 Task: Search one way flight ticket for 2 adults, 2 infants in seat and 1 infant on lap in first from Orange County: John Wayne Airport (was Orange County Airport) to Rock Springs: Southwest Wyoming Regional Airport (rock Springs Sweetwater County Airport) on 8-5-2023. Choice of flights is Westjet. Number of bags: 1 checked bag. Price is upto 85000. Outbound departure time preference is 14:30.
Action: Mouse moved to (367, 144)
Screenshot: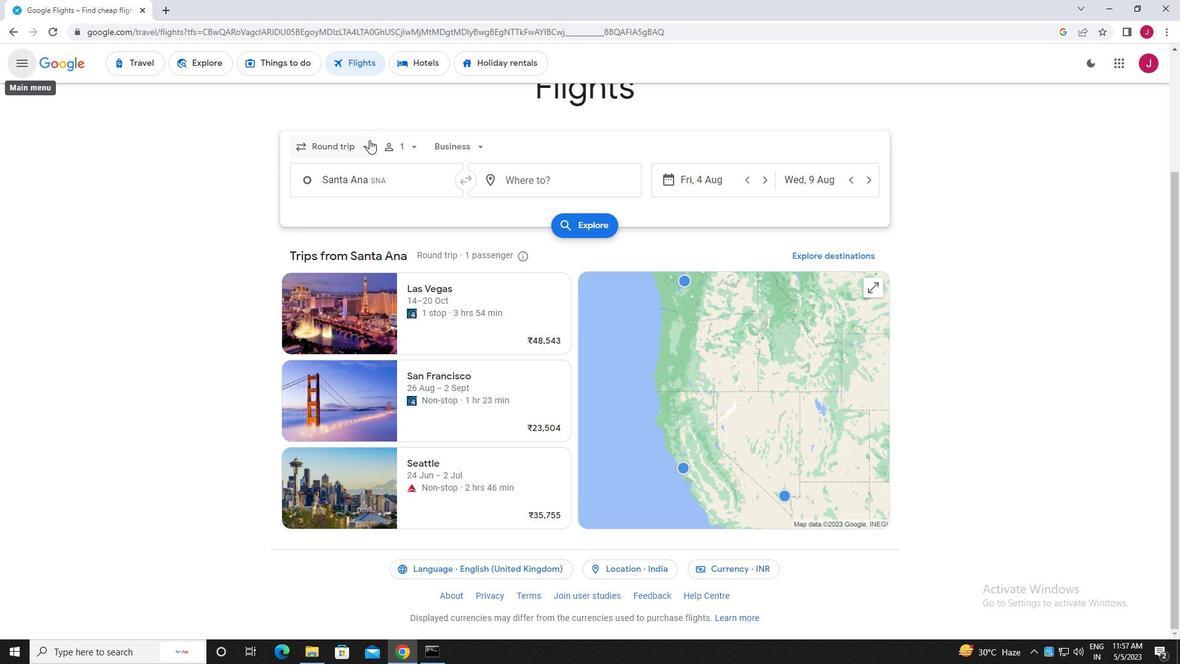 
Action: Mouse pressed left at (367, 144)
Screenshot: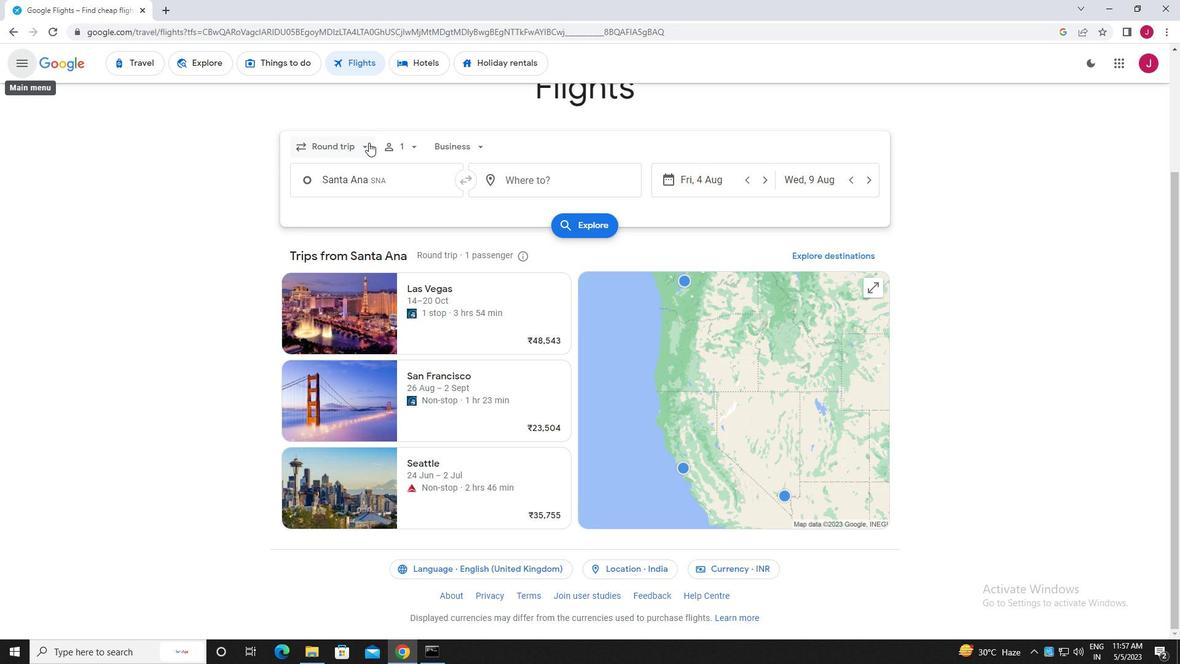 
Action: Mouse moved to (354, 204)
Screenshot: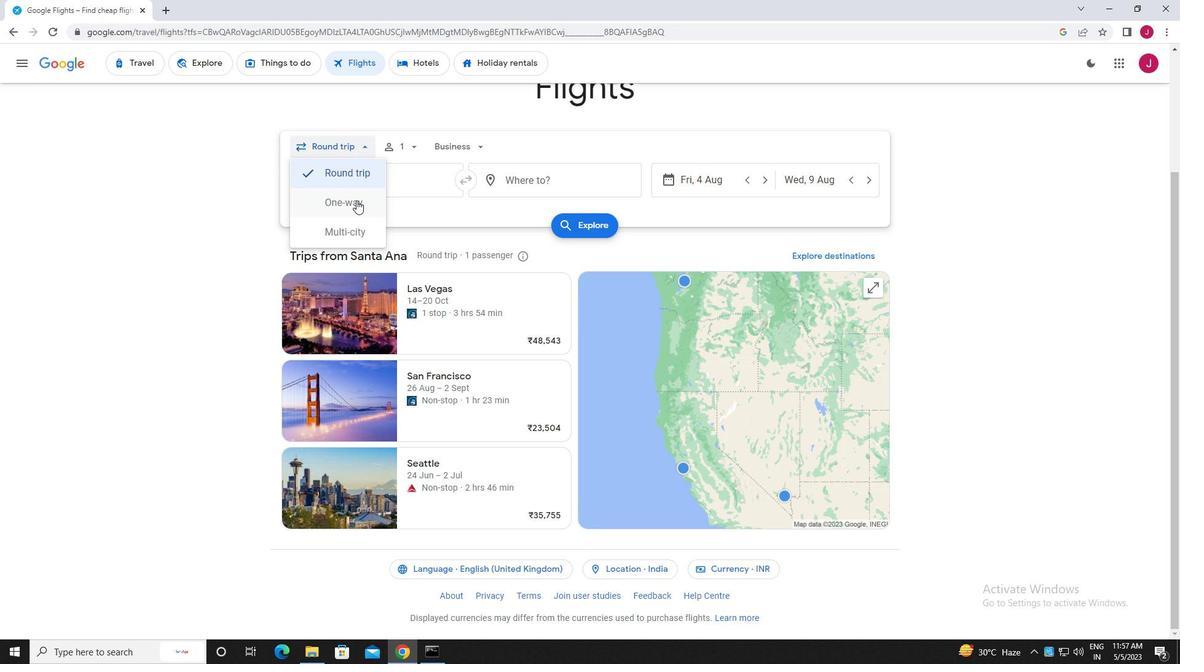 
Action: Mouse pressed left at (354, 204)
Screenshot: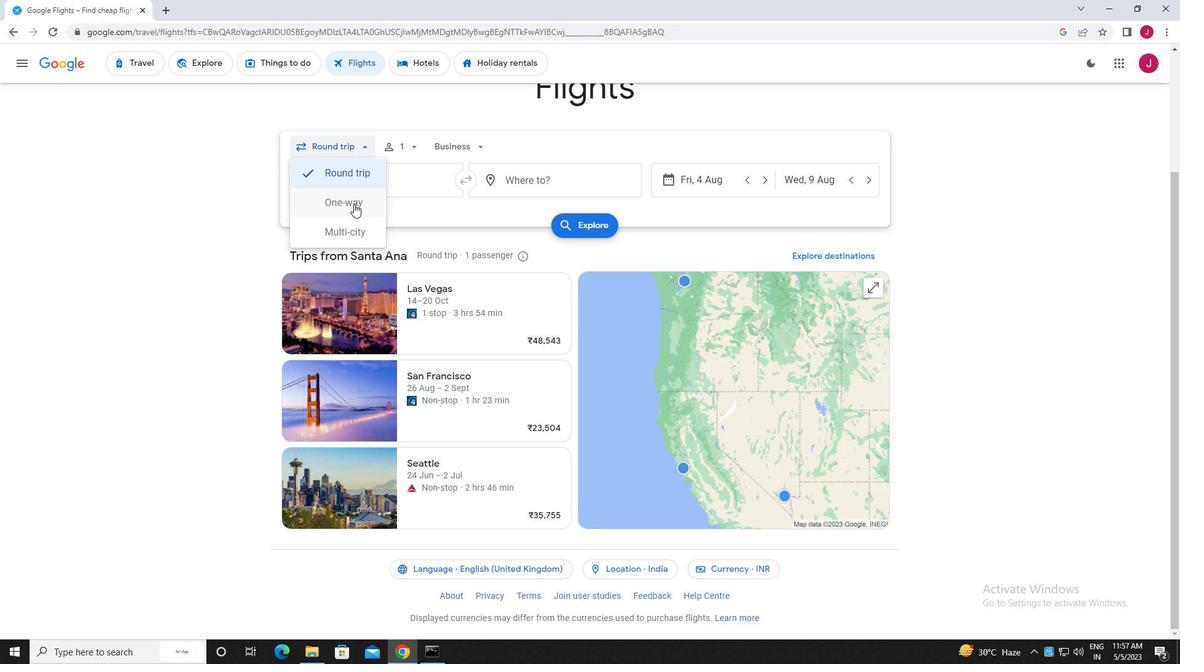 
Action: Mouse moved to (414, 150)
Screenshot: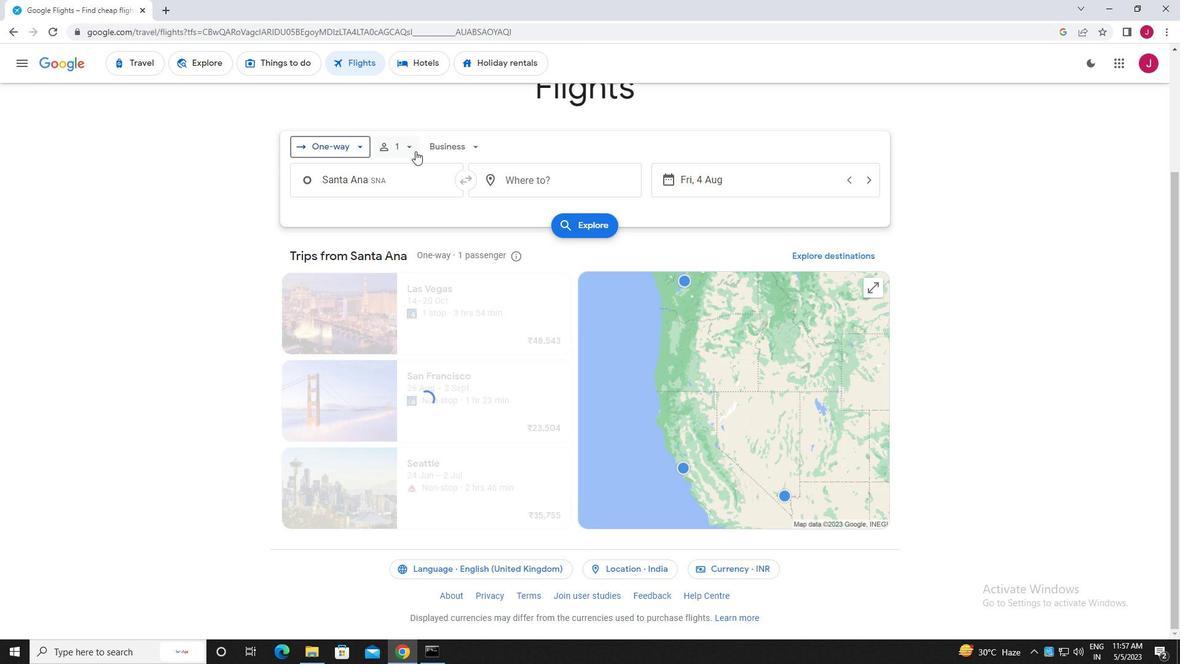 
Action: Mouse pressed left at (414, 150)
Screenshot: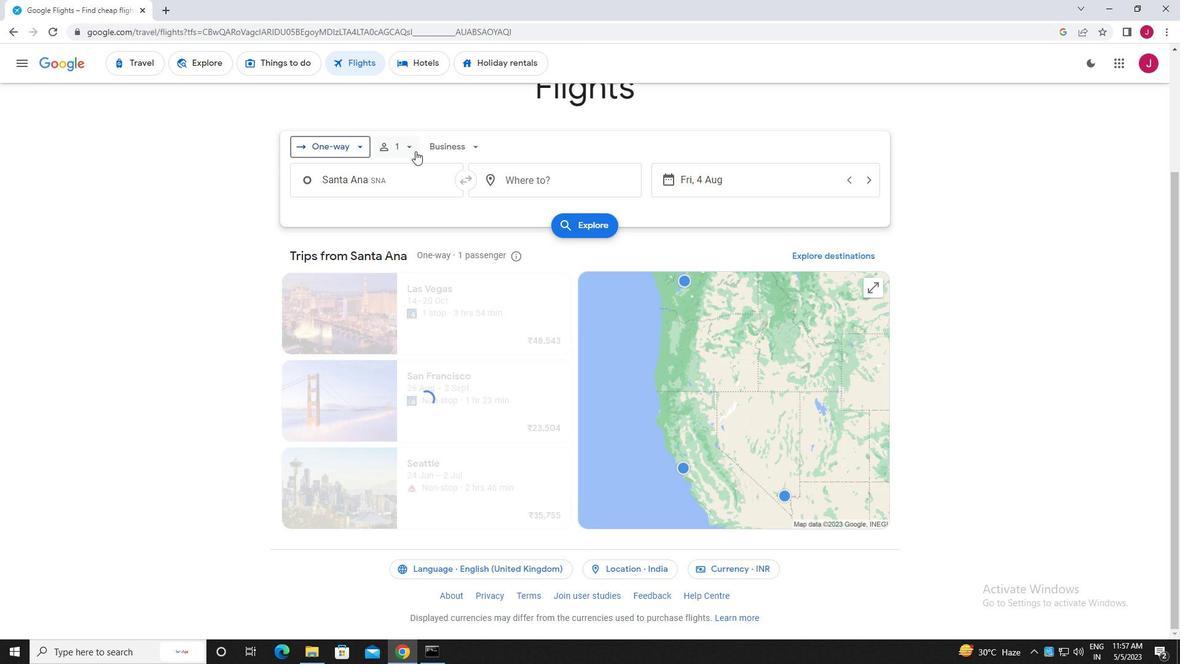 
Action: Mouse moved to (500, 181)
Screenshot: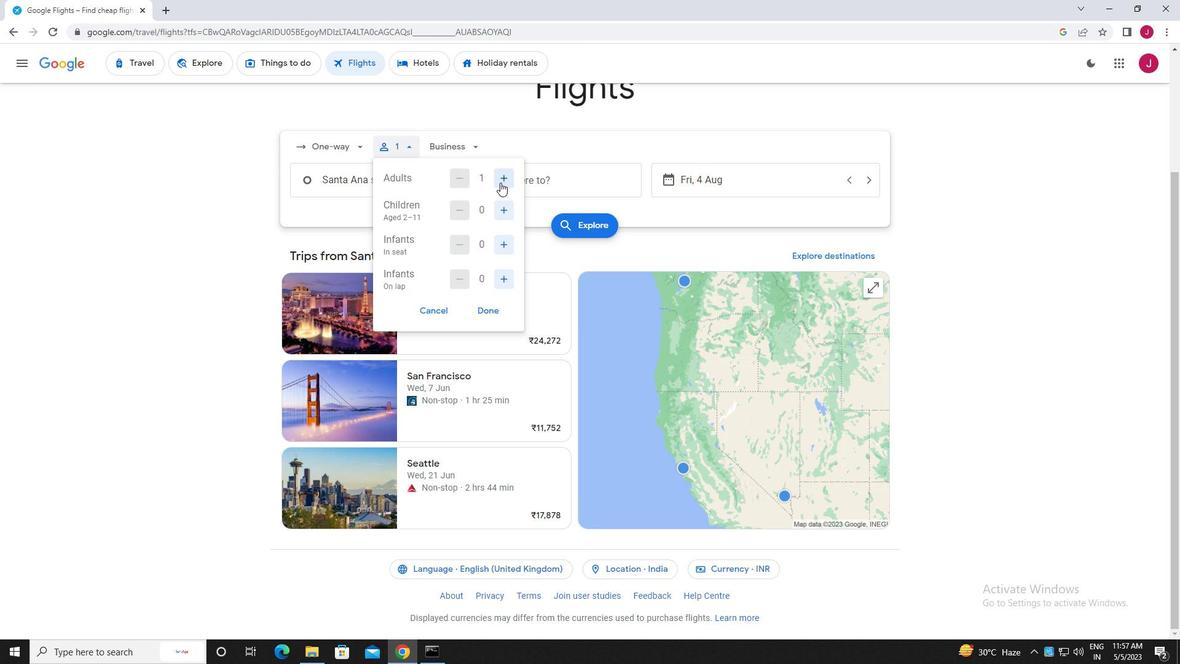 
Action: Mouse pressed left at (500, 181)
Screenshot: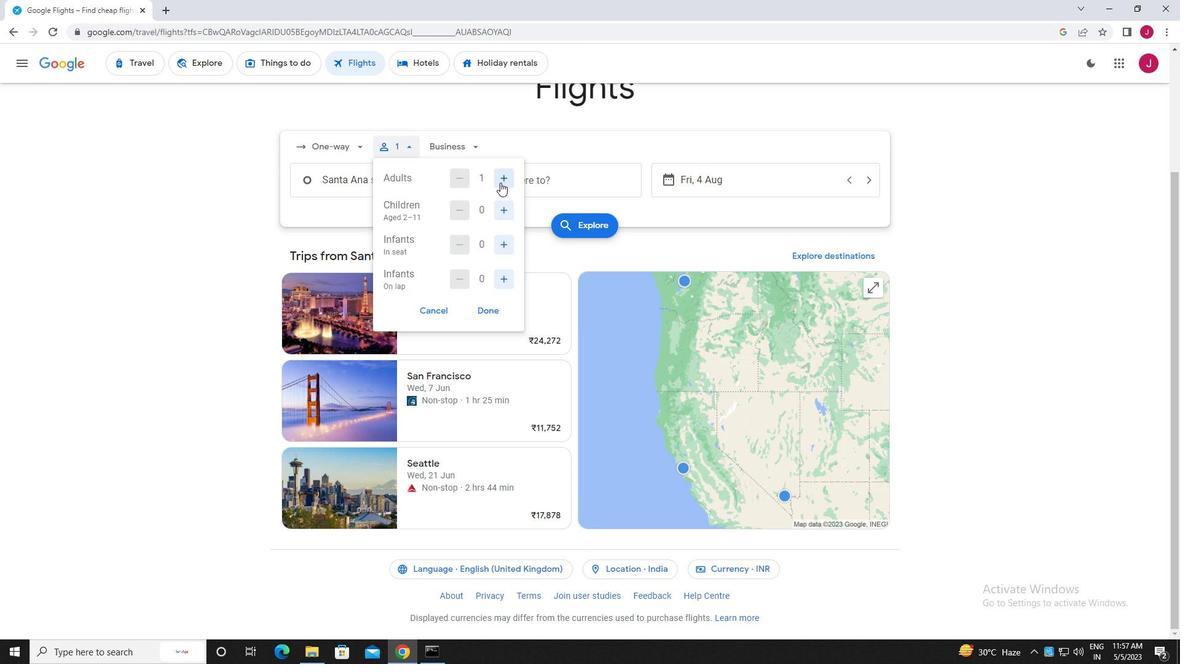 
Action: Mouse moved to (504, 242)
Screenshot: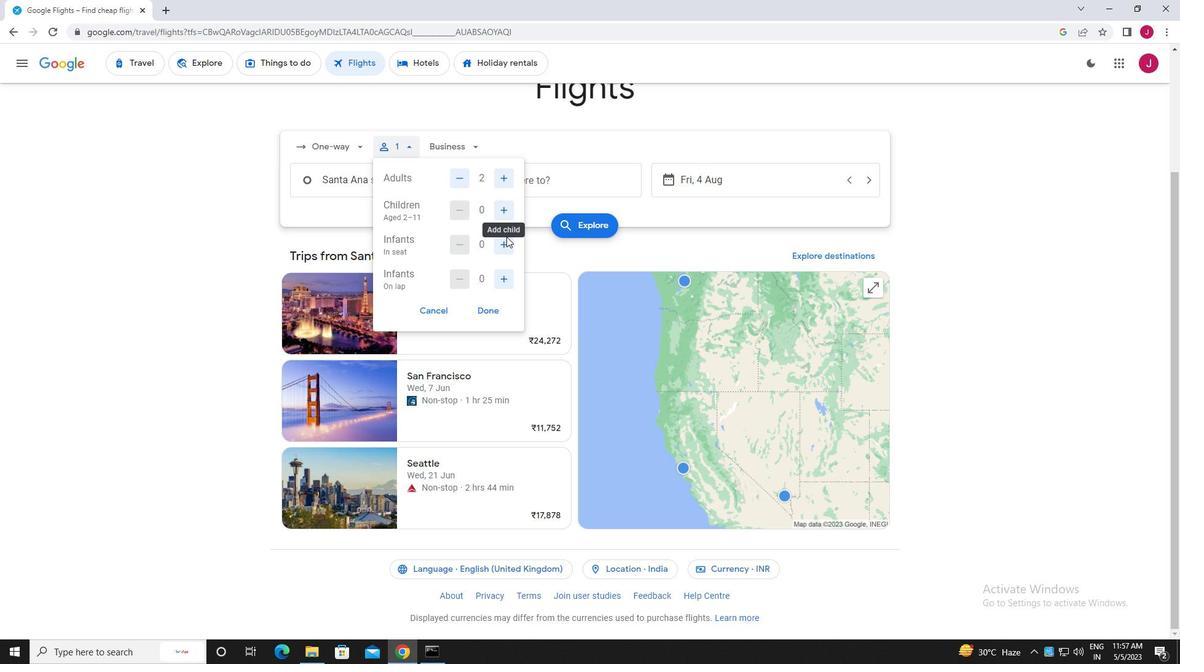 
Action: Mouse pressed left at (504, 242)
Screenshot: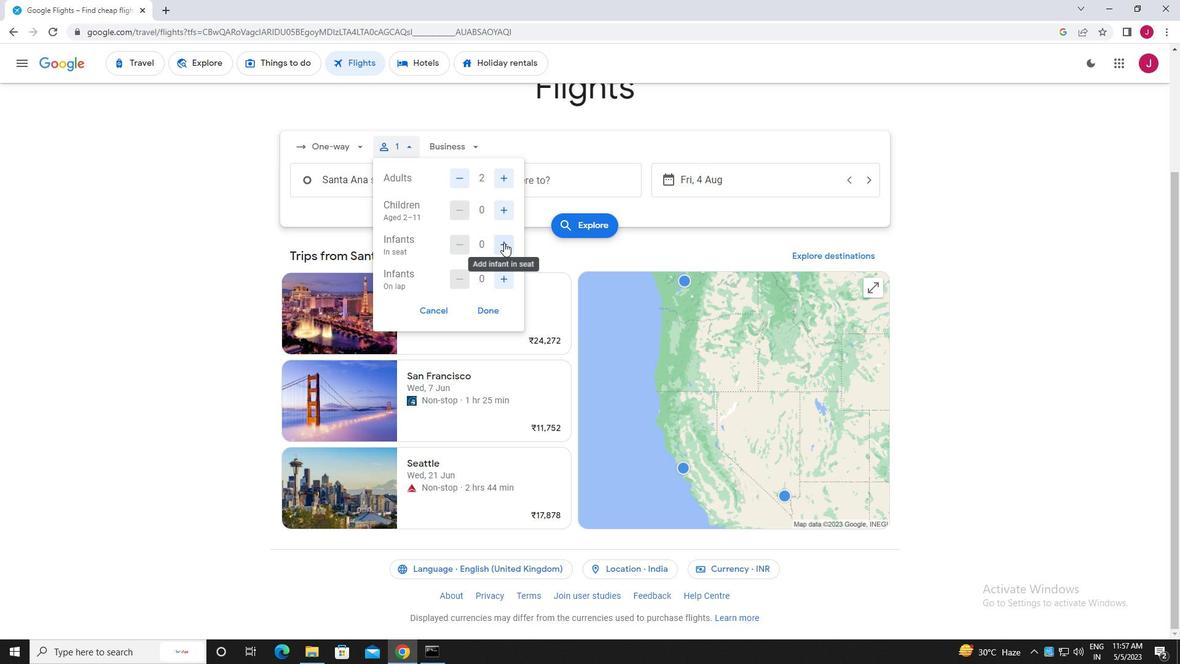 
Action: Mouse pressed left at (504, 242)
Screenshot: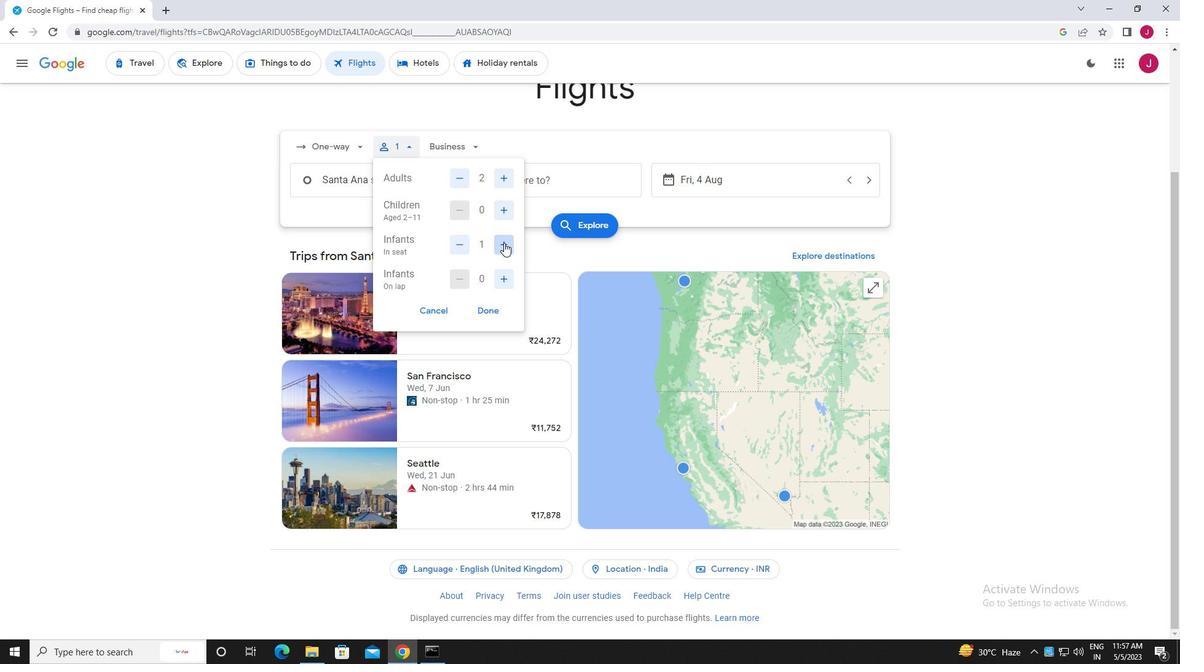
Action: Mouse moved to (500, 278)
Screenshot: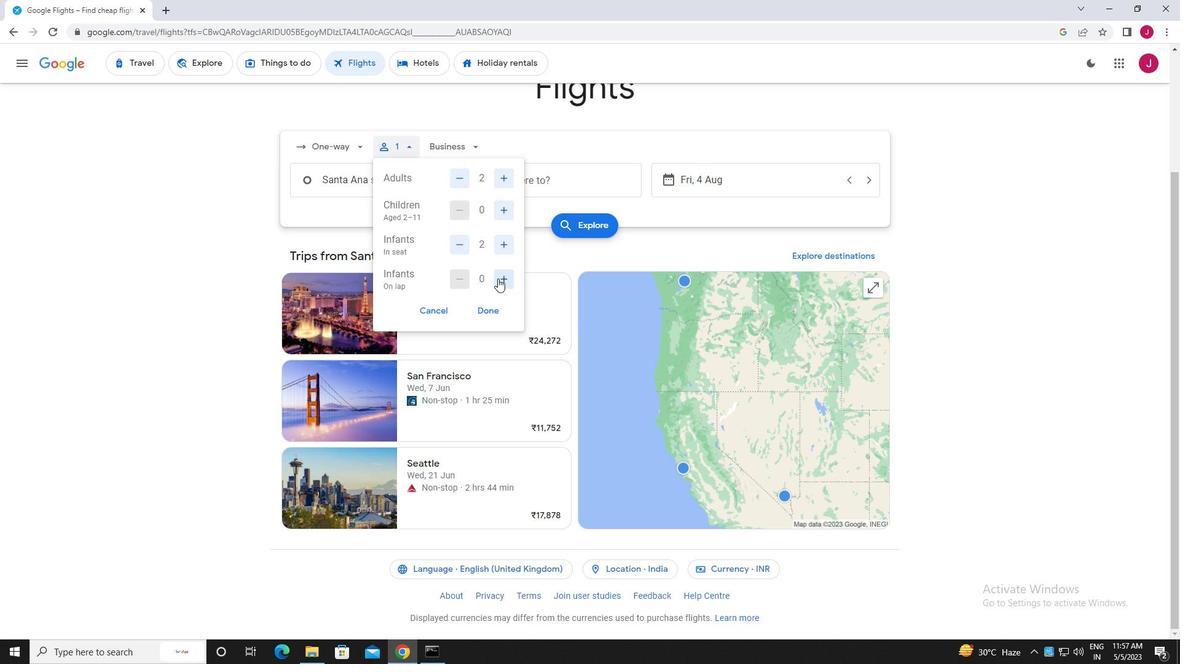 
Action: Mouse pressed left at (500, 278)
Screenshot: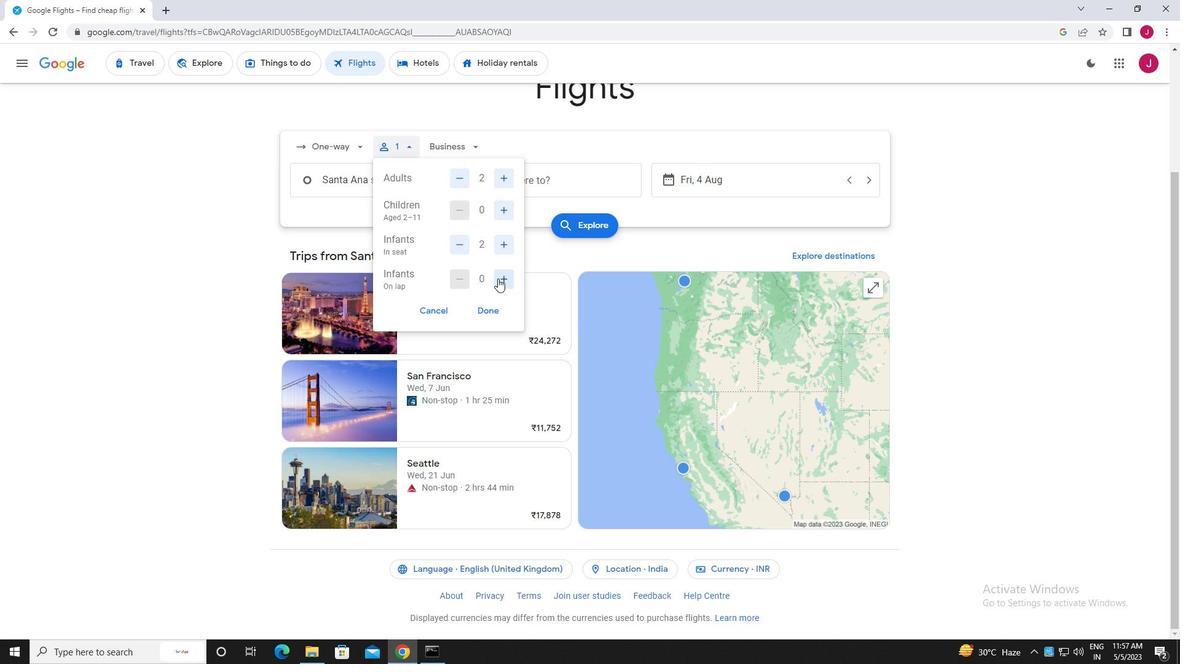 
Action: Mouse moved to (487, 309)
Screenshot: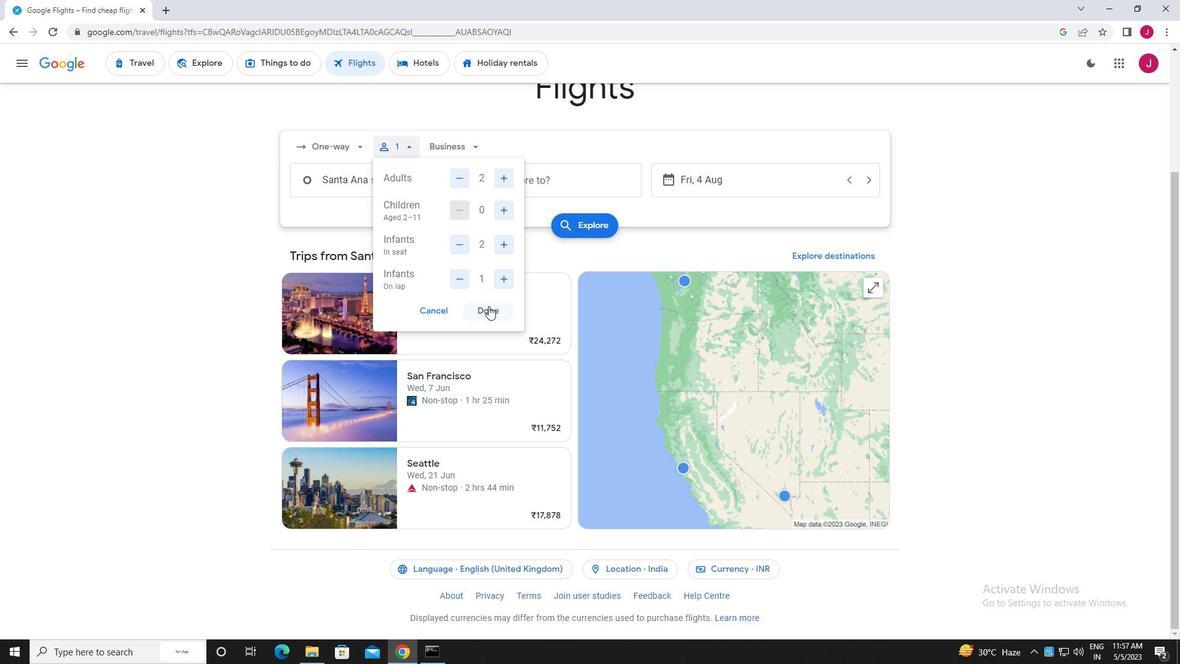 
Action: Mouse pressed left at (487, 309)
Screenshot: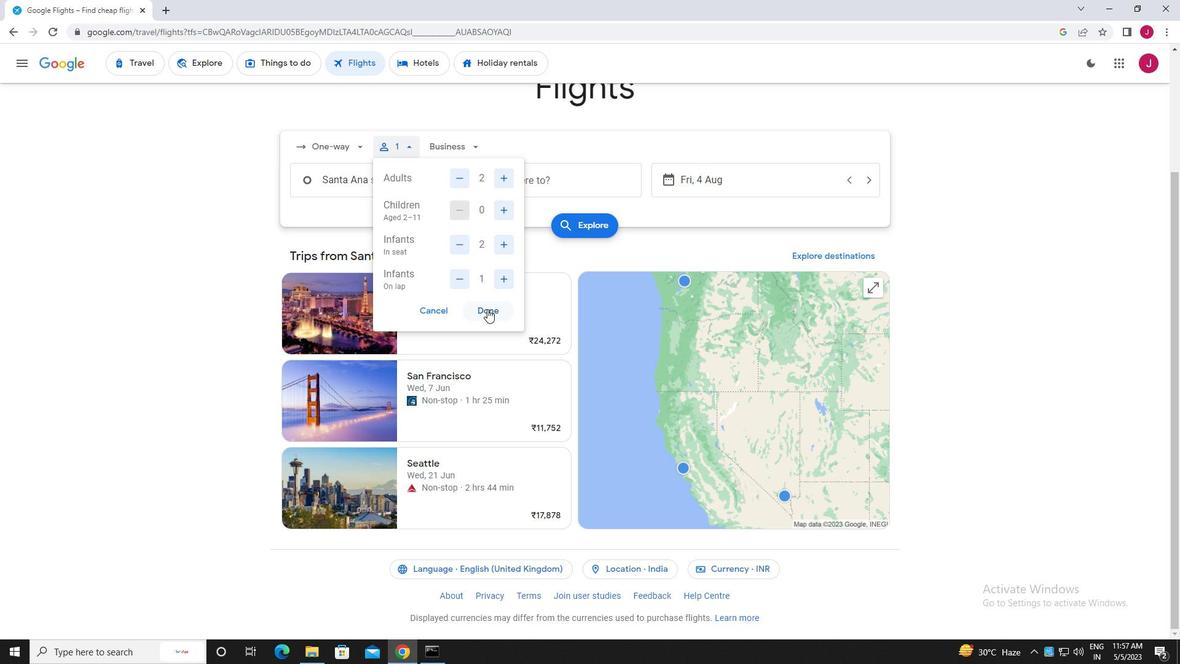 
Action: Mouse moved to (459, 150)
Screenshot: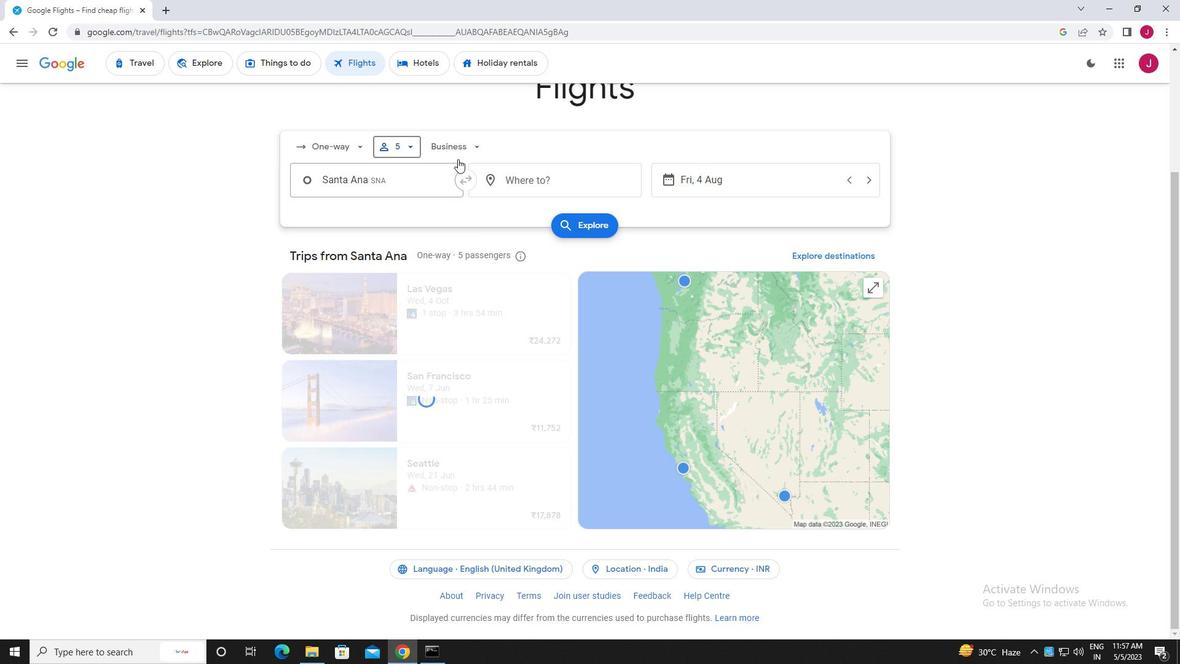 
Action: Mouse pressed left at (459, 150)
Screenshot: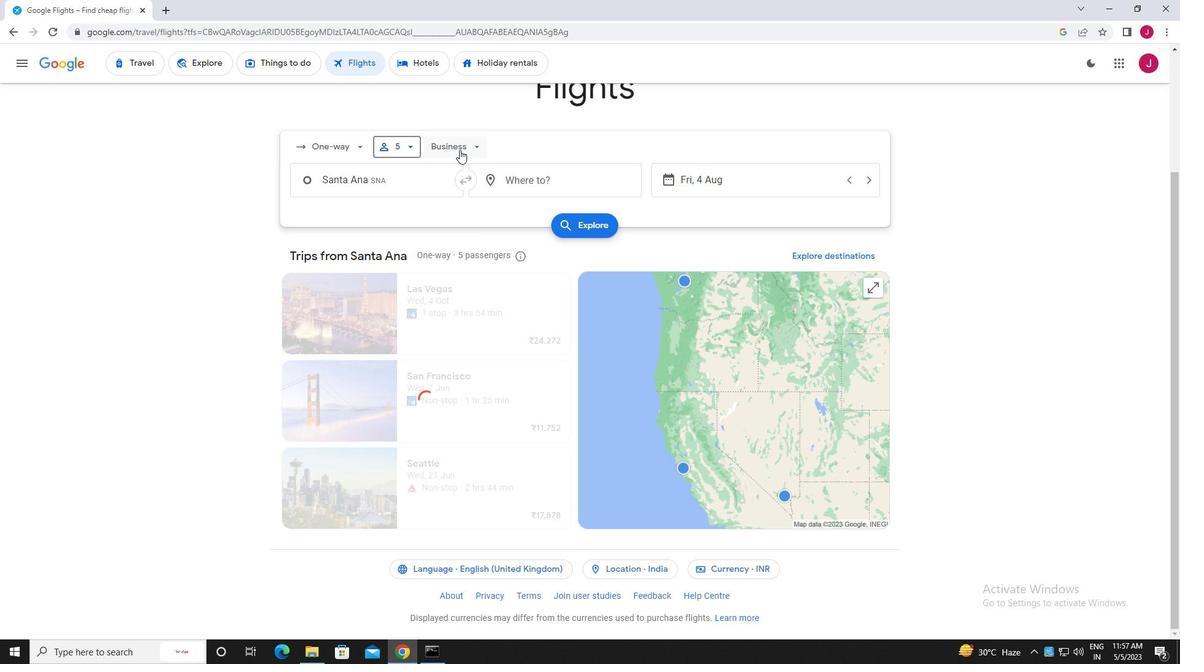 
Action: Mouse moved to (475, 263)
Screenshot: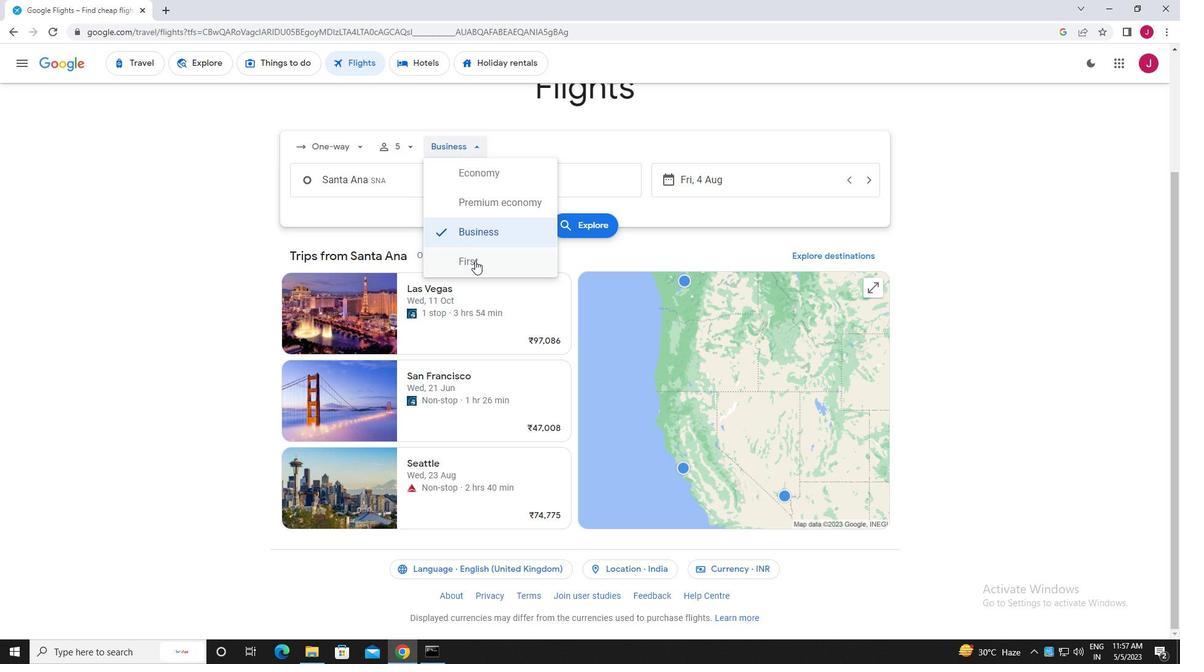 
Action: Mouse pressed left at (475, 263)
Screenshot: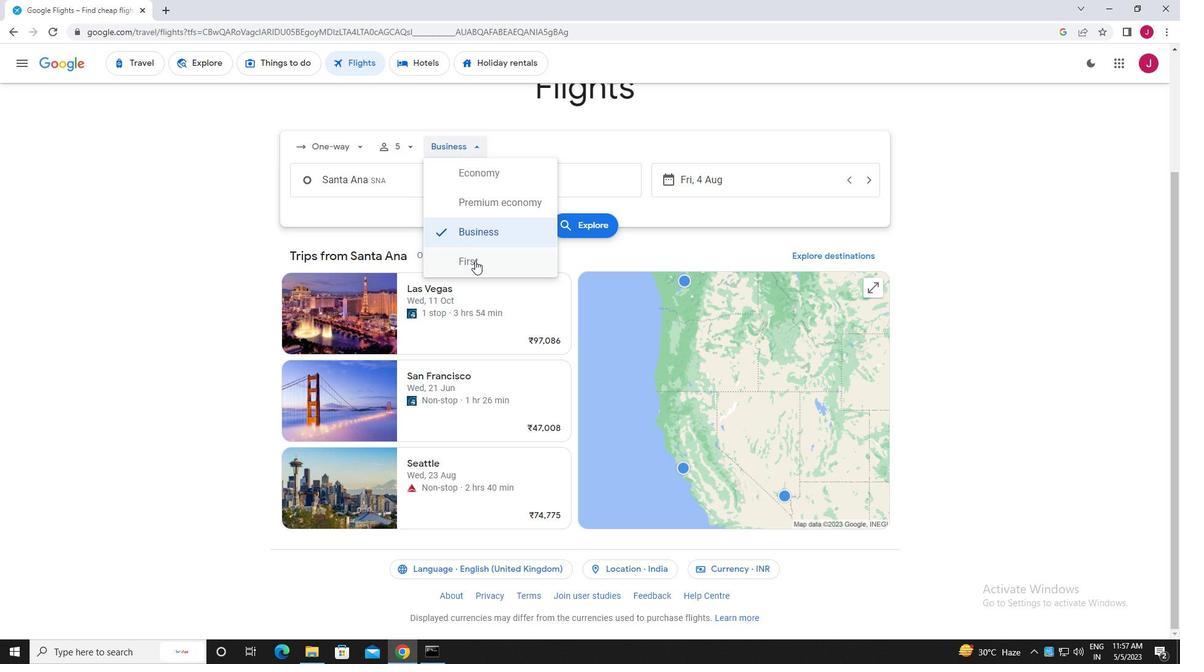 
Action: Mouse moved to (413, 182)
Screenshot: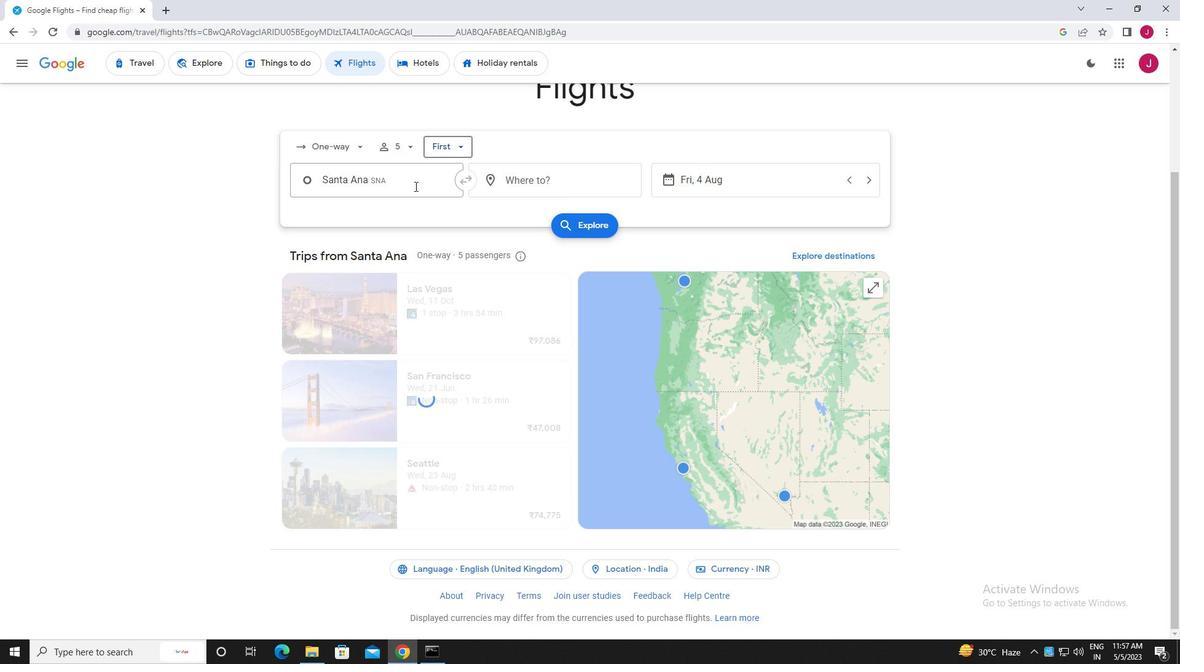 
Action: Mouse pressed left at (413, 182)
Screenshot: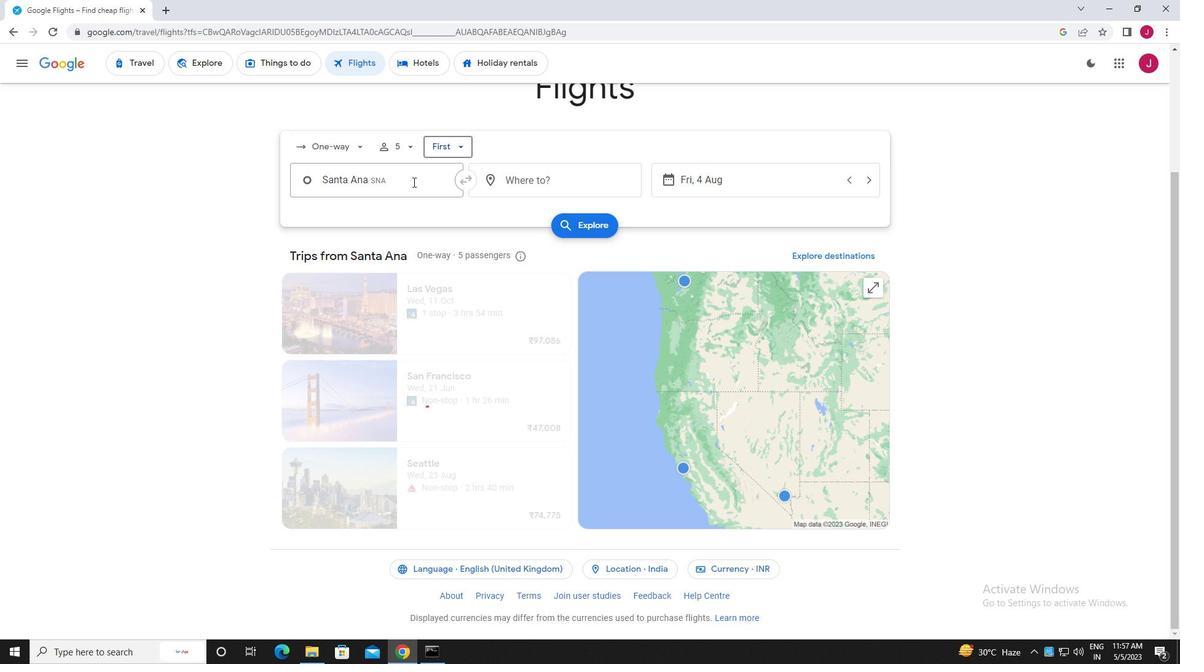 
Action: Key pressed john<Key.space>wayne
Screenshot: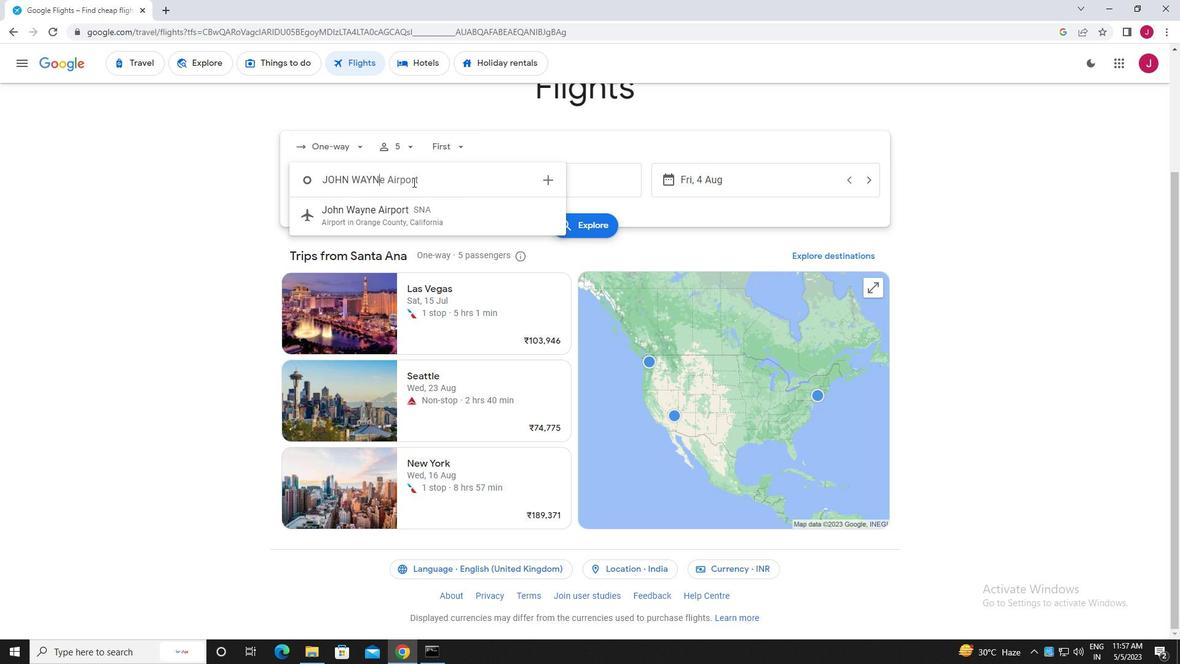
Action: Mouse moved to (439, 223)
Screenshot: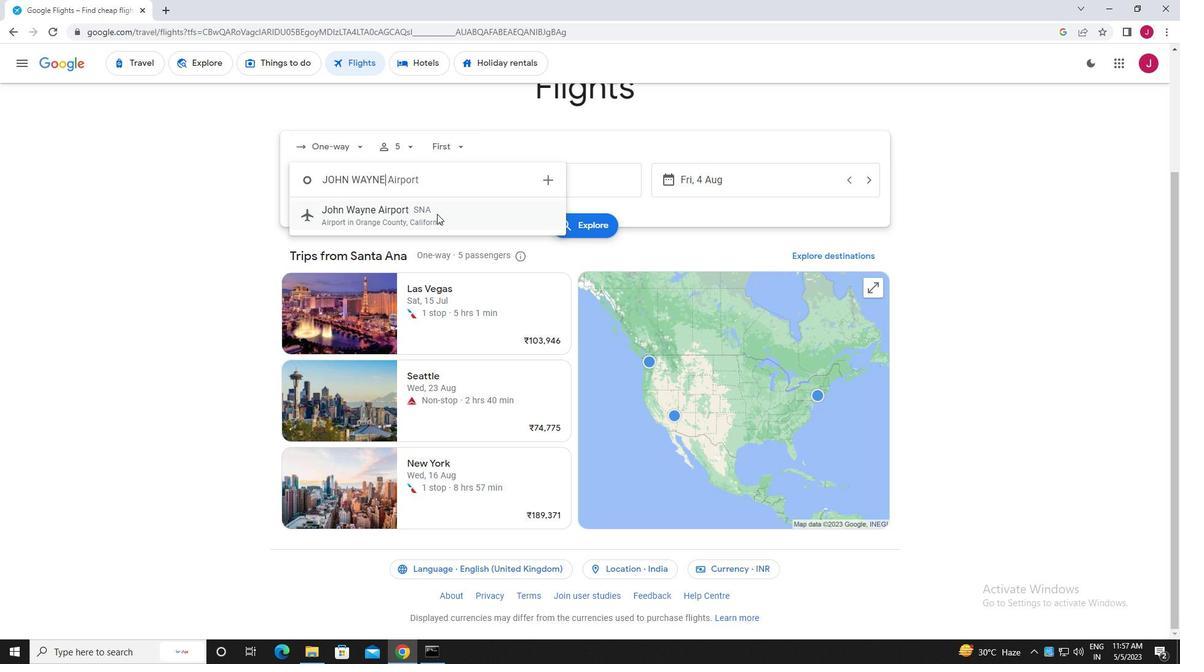 
Action: Mouse pressed left at (439, 223)
Screenshot: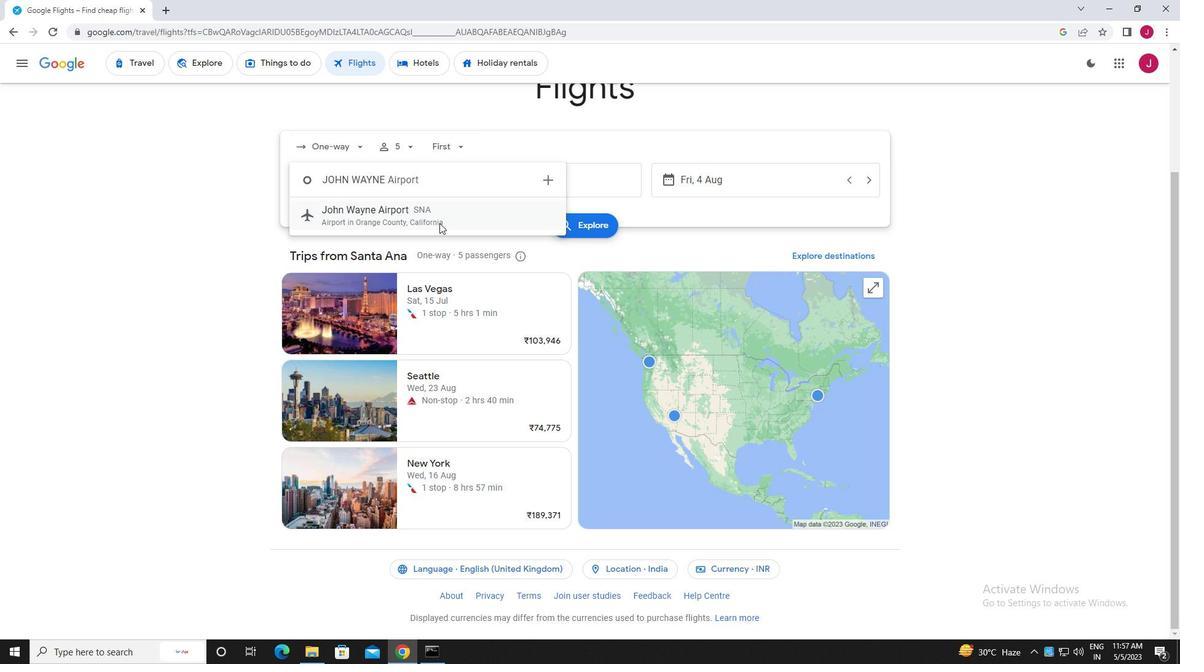 
Action: Mouse moved to (530, 182)
Screenshot: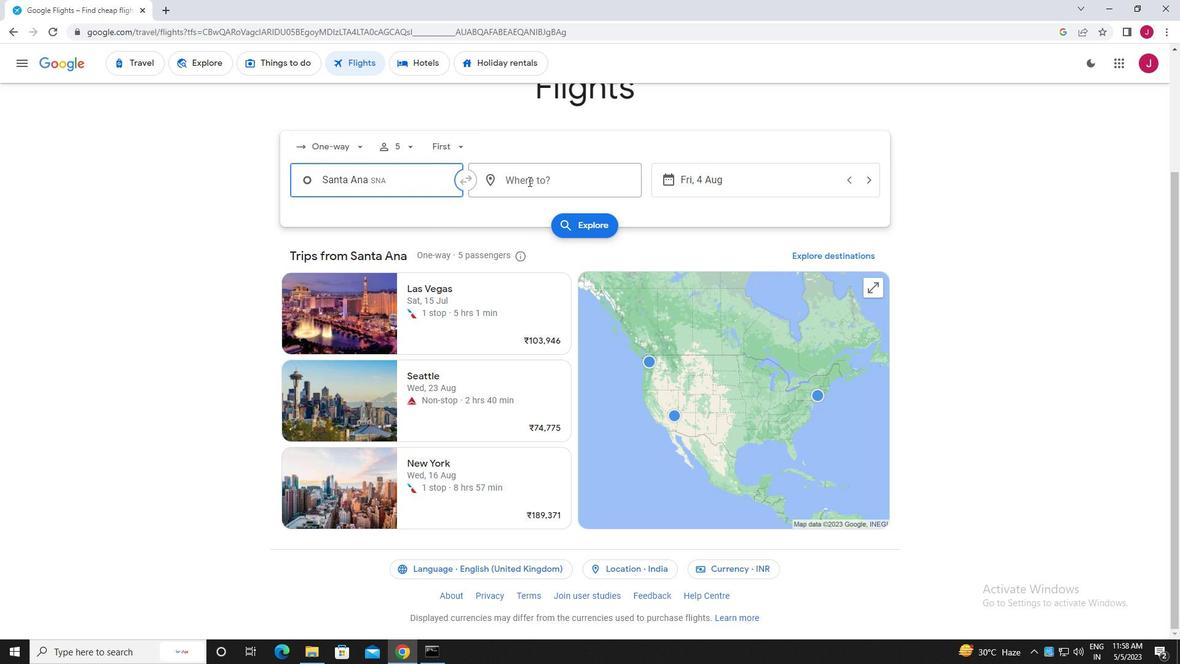 
Action: Mouse pressed left at (530, 182)
Screenshot: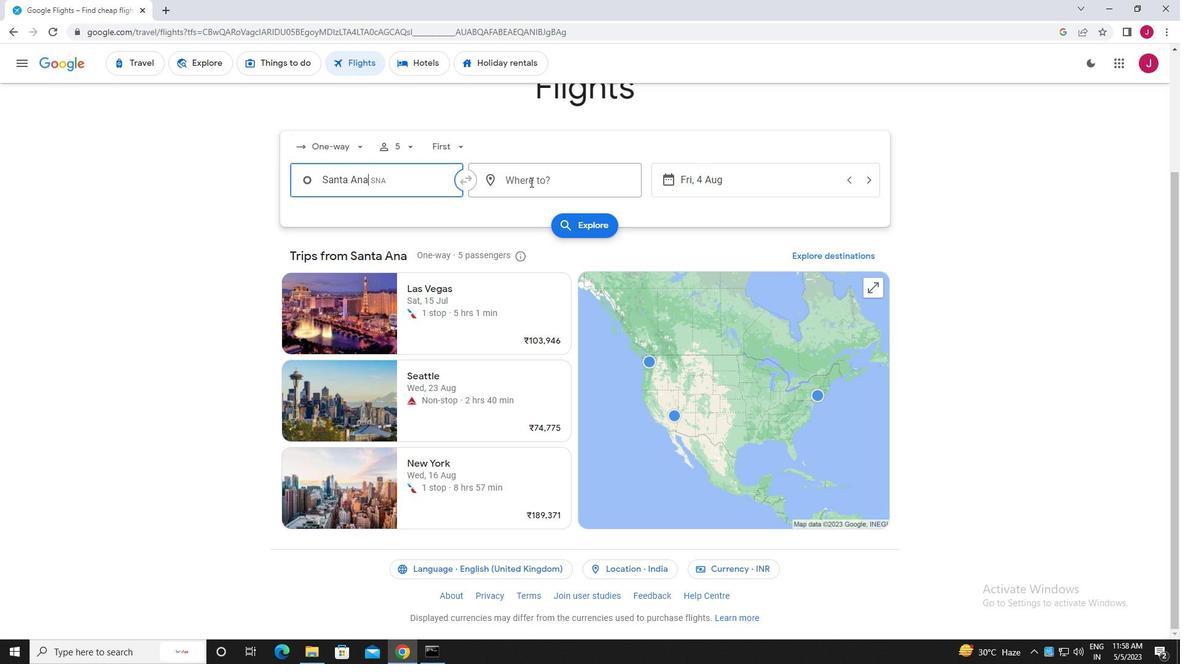 
Action: Key pressed rock<Key.space>spring
Screenshot: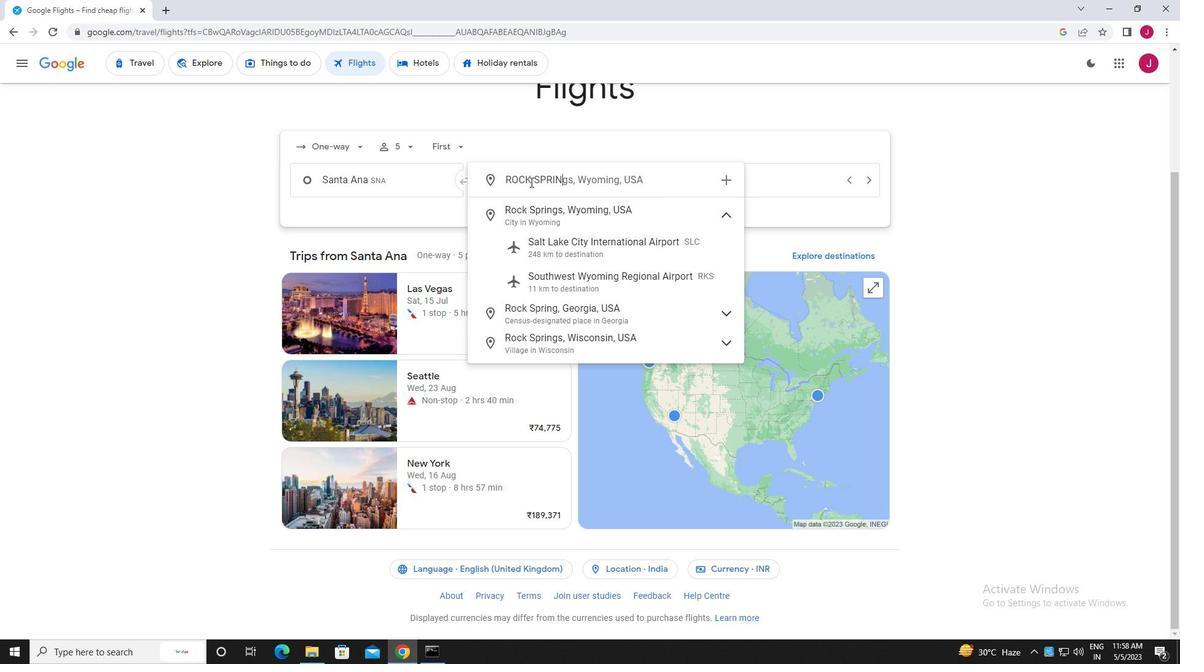 
Action: Mouse moved to (573, 273)
Screenshot: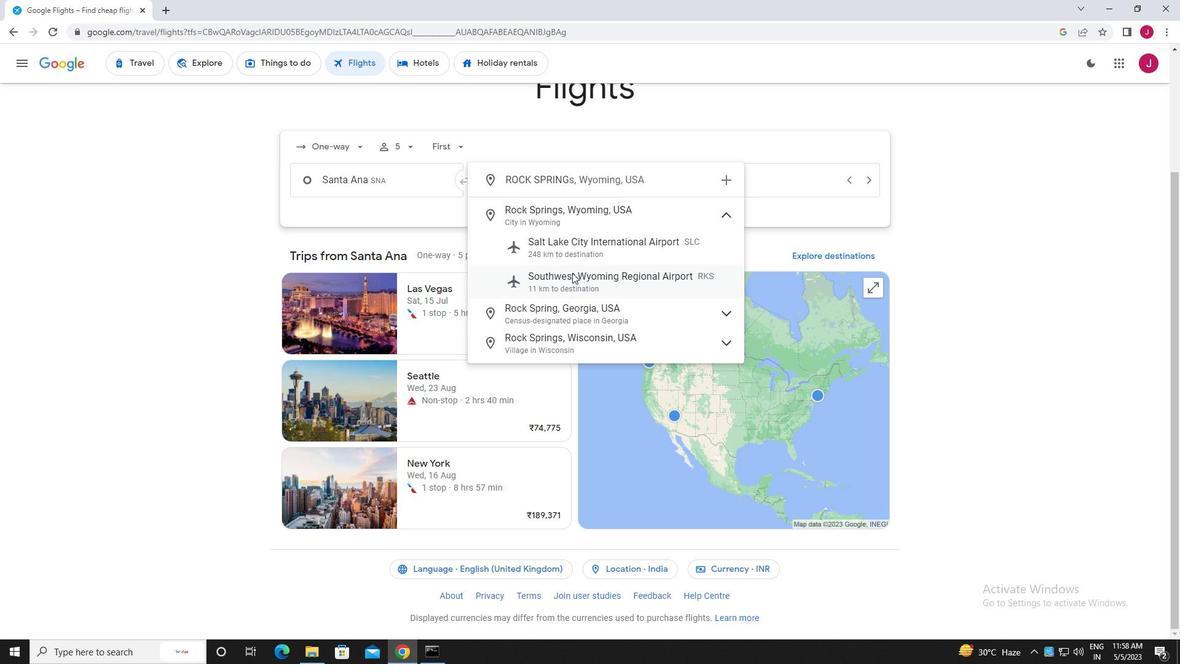 
Action: Mouse pressed left at (573, 273)
Screenshot: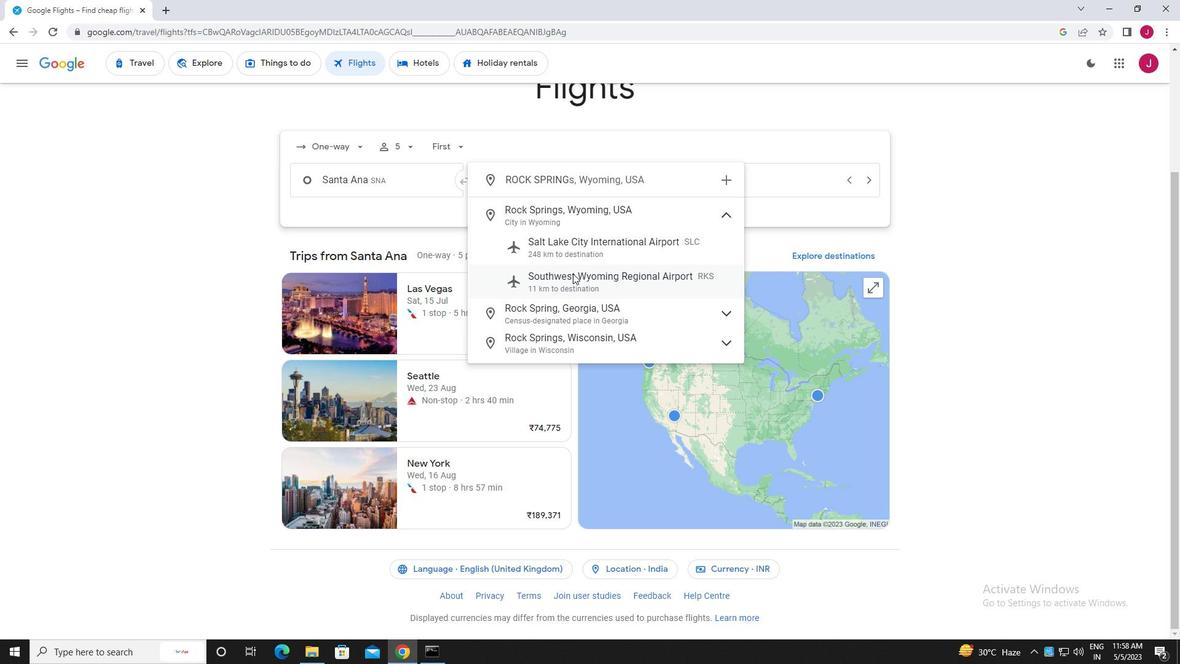 
Action: Mouse moved to (715, 185)
Screenshot: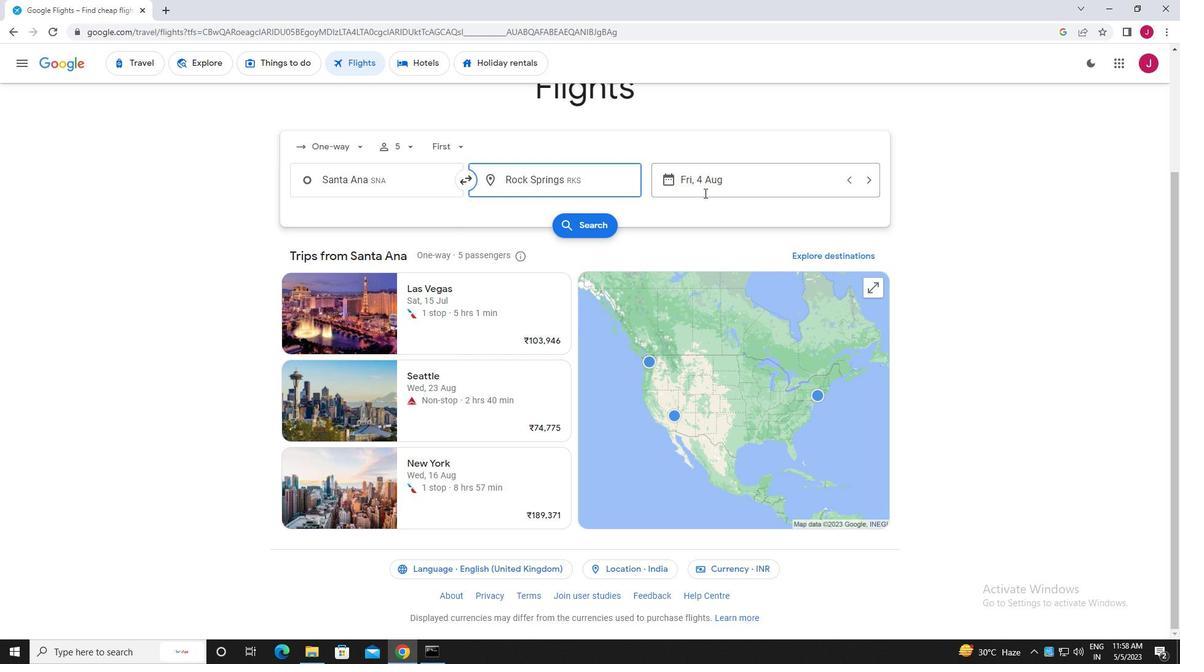 
Action: Mouse pressed left at (715, 185)
Screenshot: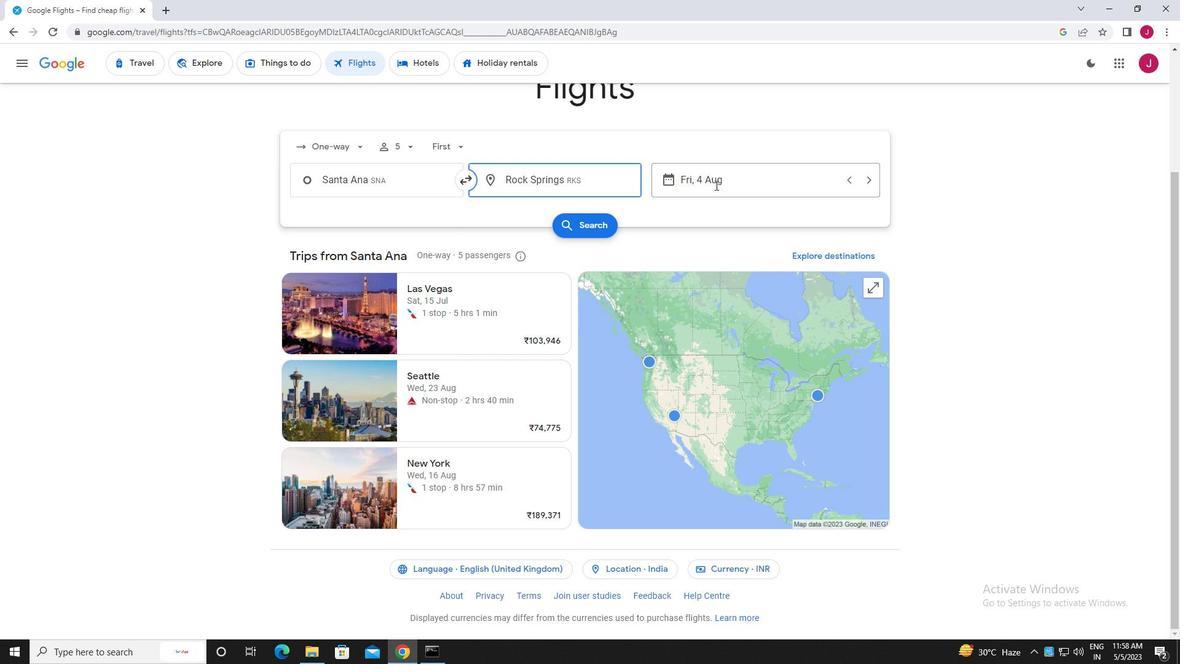 
Action: Mouse moved to (622, 279)
Screenshot: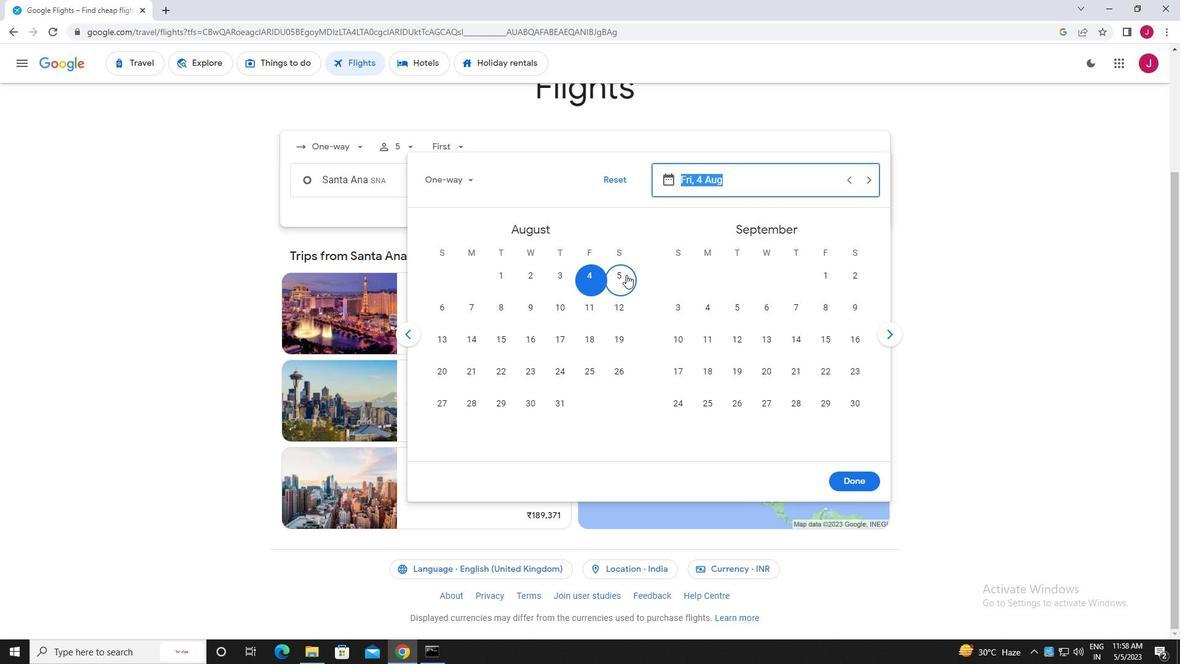 
Action: Mouse pressed left at (622, 279)
Screenshot: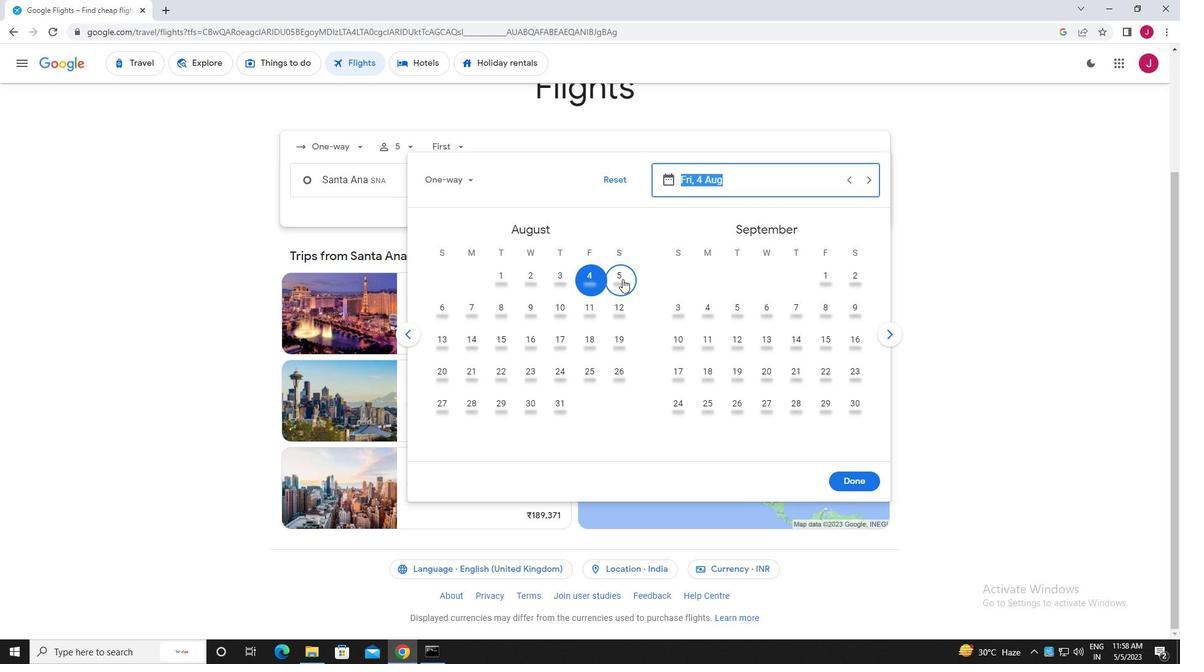 
Action: Mouse moved to (857, 478)
Screenshot: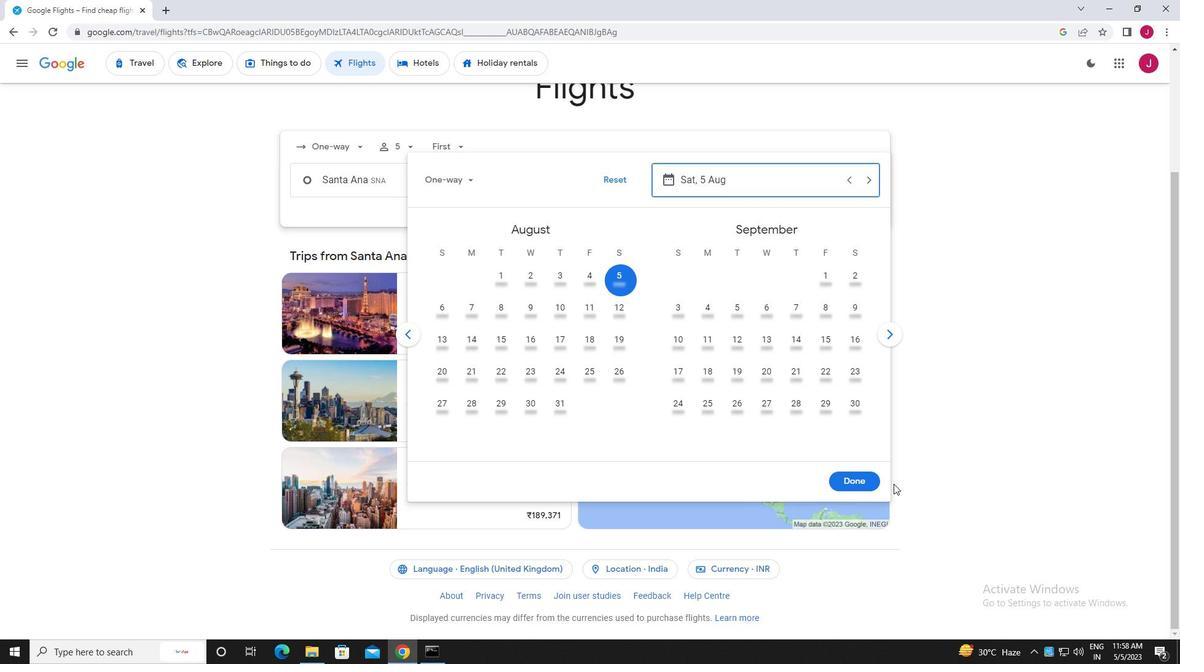 
Action: Mouse pressed left at (857, 478)
Screenshot: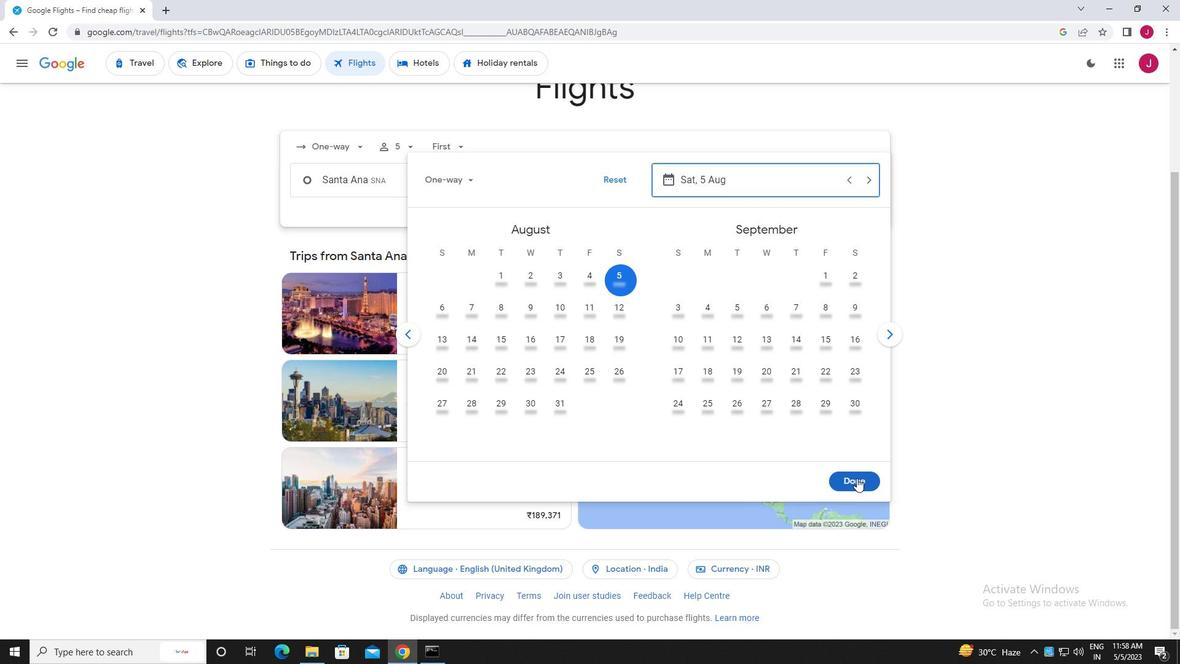 
Action: Mouse moved to (601, 227)
Screenshot: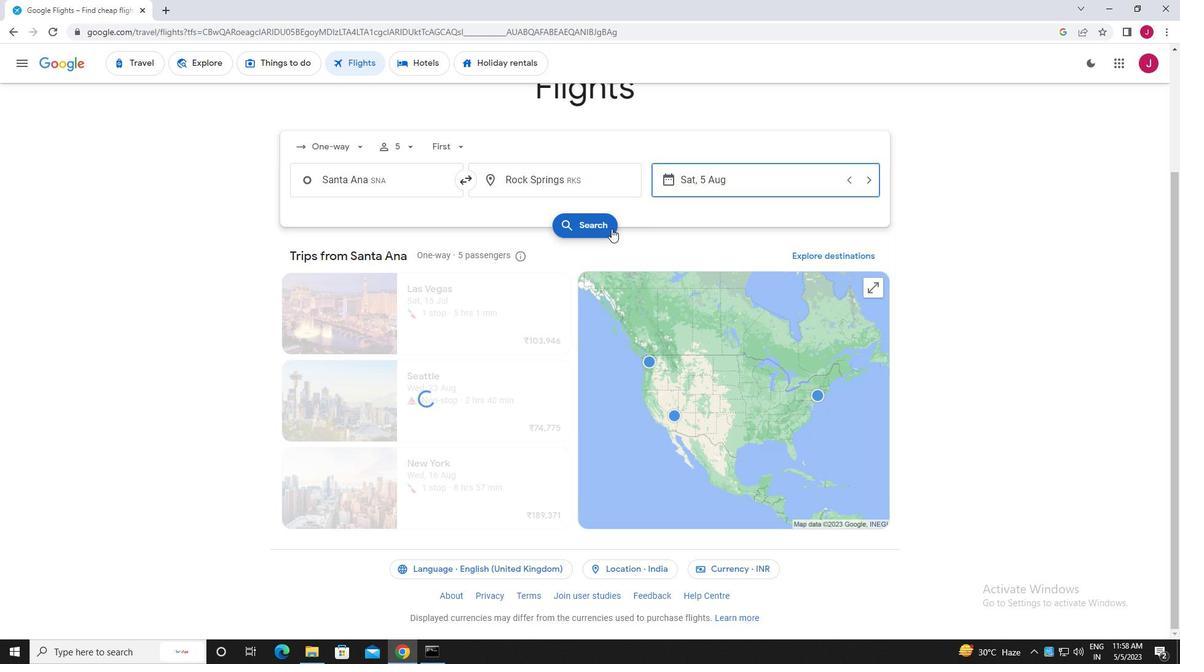 
Action: Mouse pressed left at (601, 227)
Screenshot: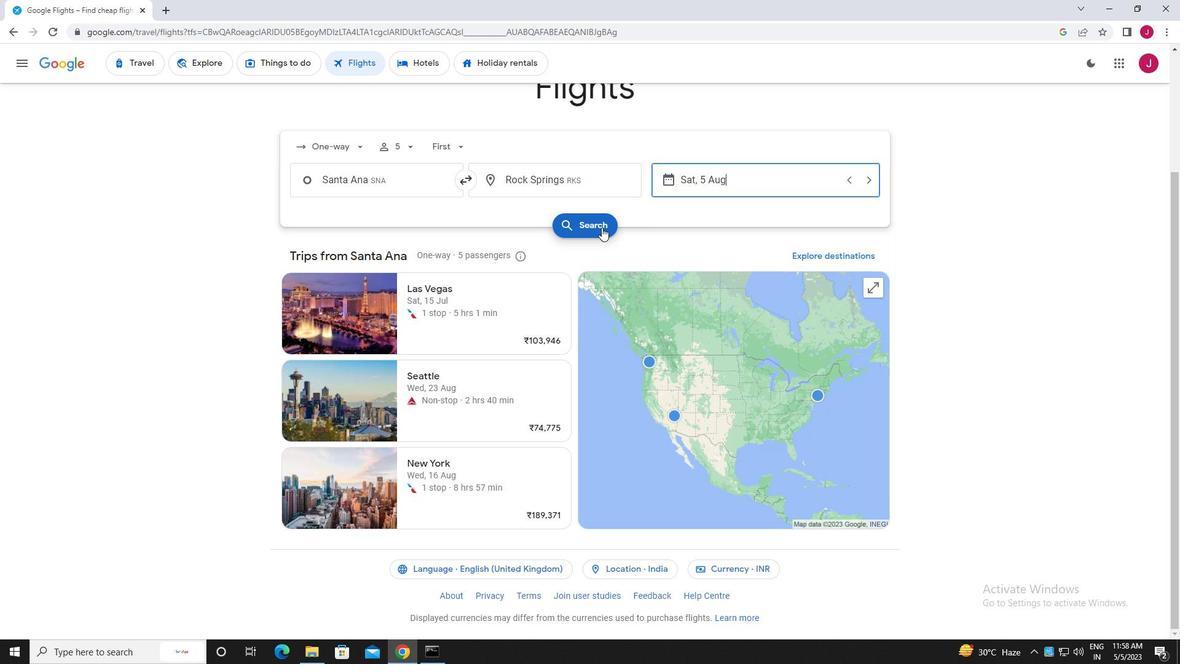 
Action: Mouse moved to (318, 174)
Screenshot: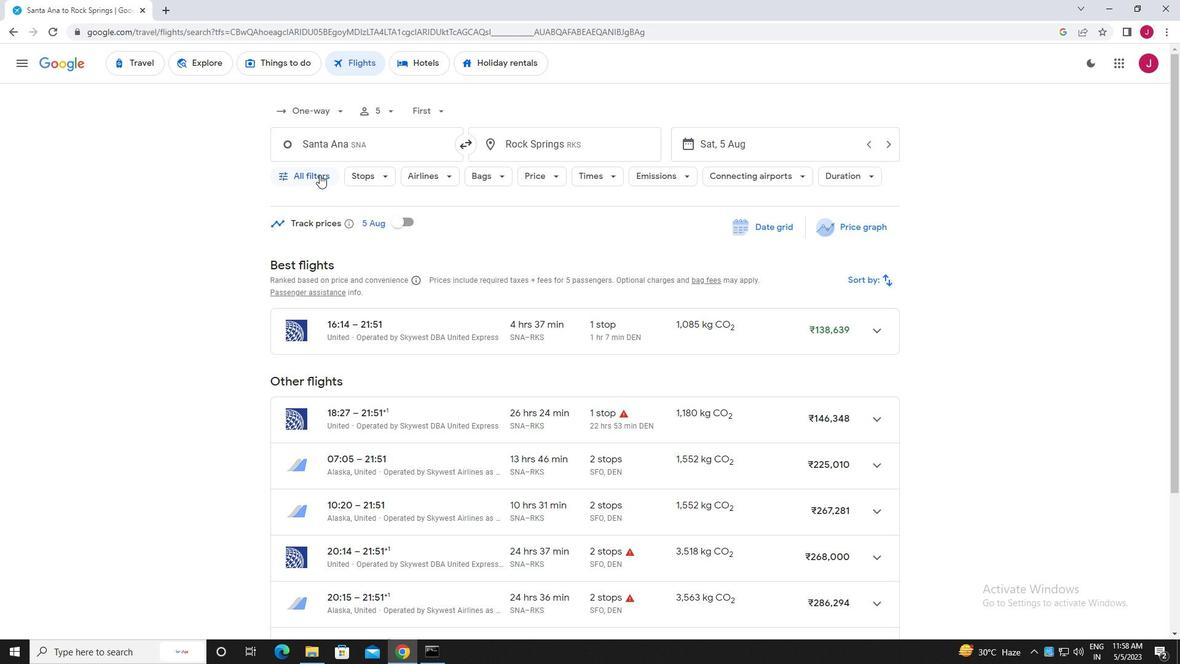 
Action: Mouse pressed left at (318, 174)
Screenshot: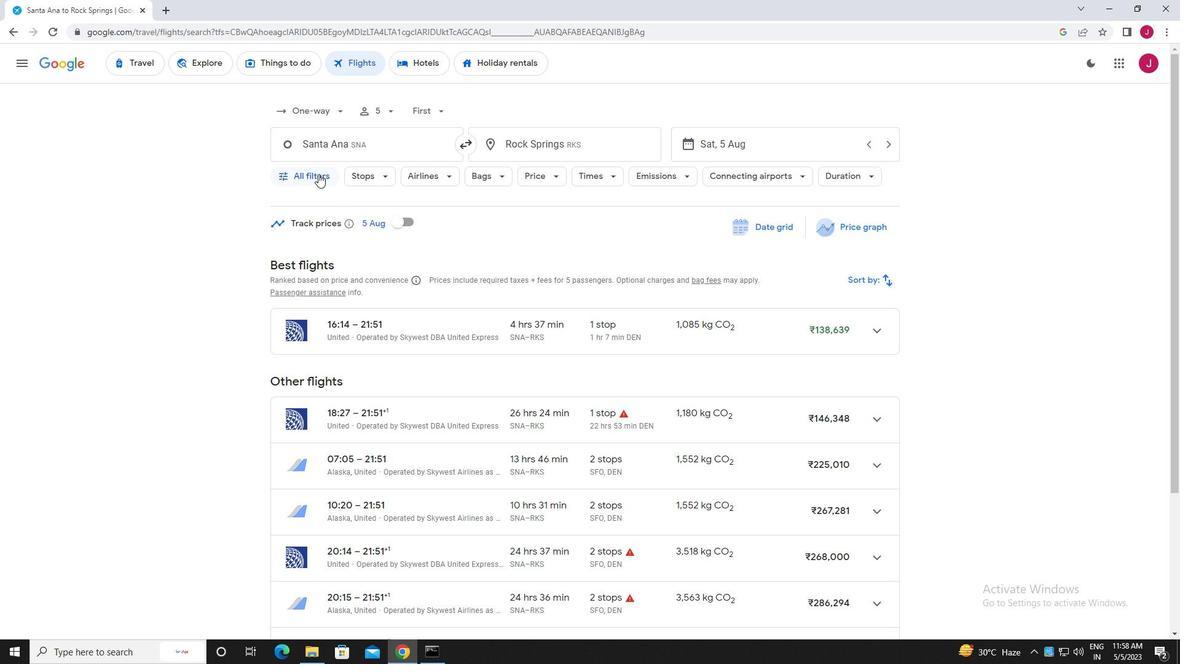 
Action: Mouse moved to (380, 210)
Screenshot: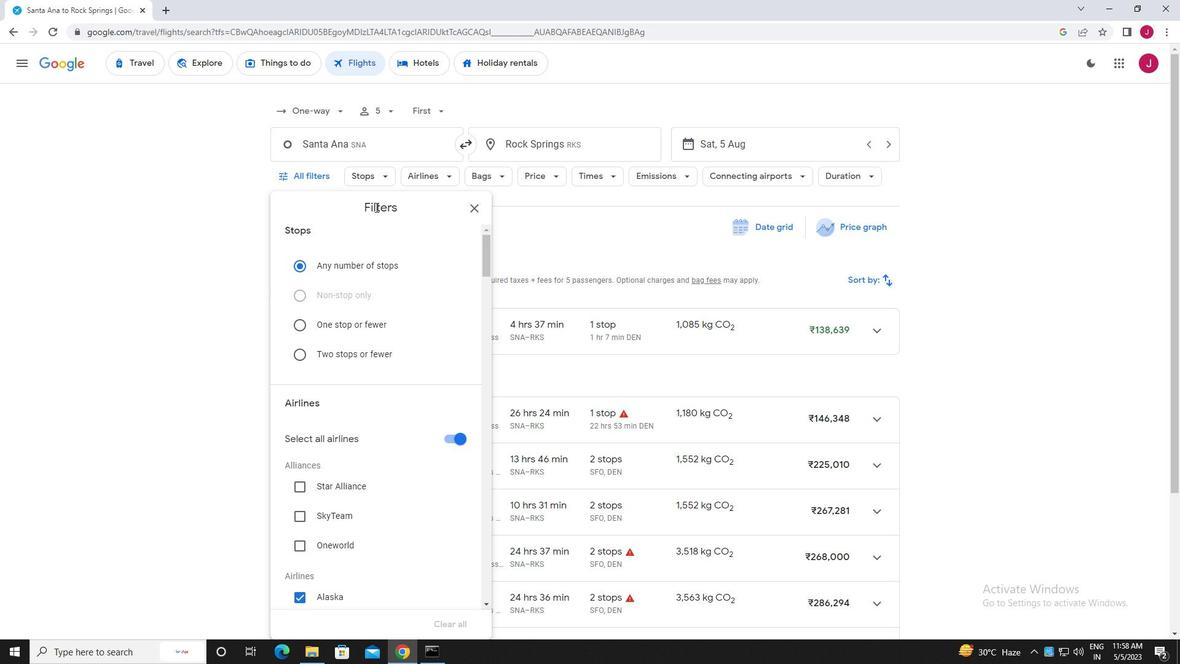 
Action: Mouse scrolled (380, 210) with delta (0, 0)
Screenshot: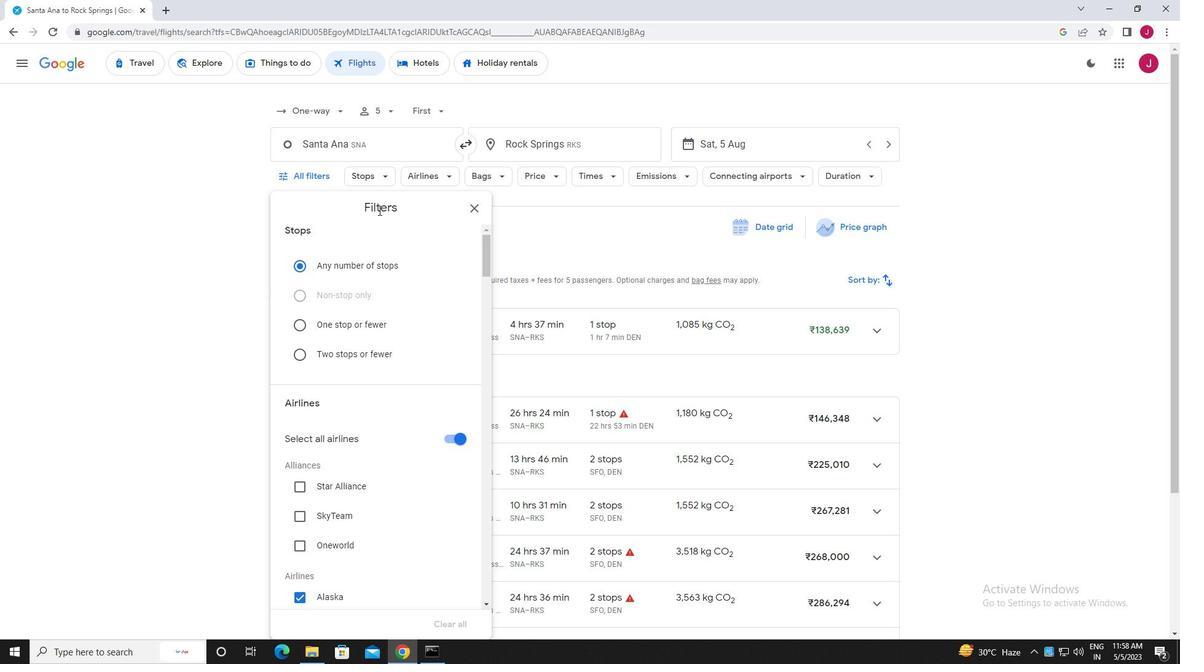 
Action: Mouse scrolled (380, 210) with delta (0, 0)
Screenshot: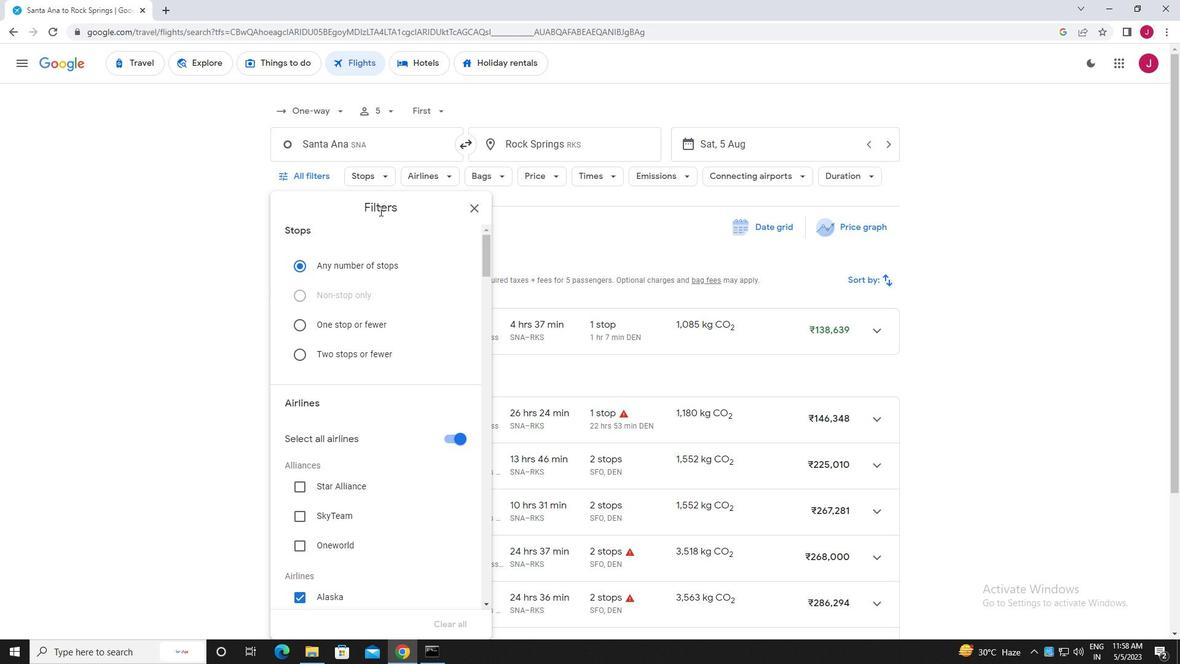 
Action: Mouse moved to (423, 269)
Screenshot: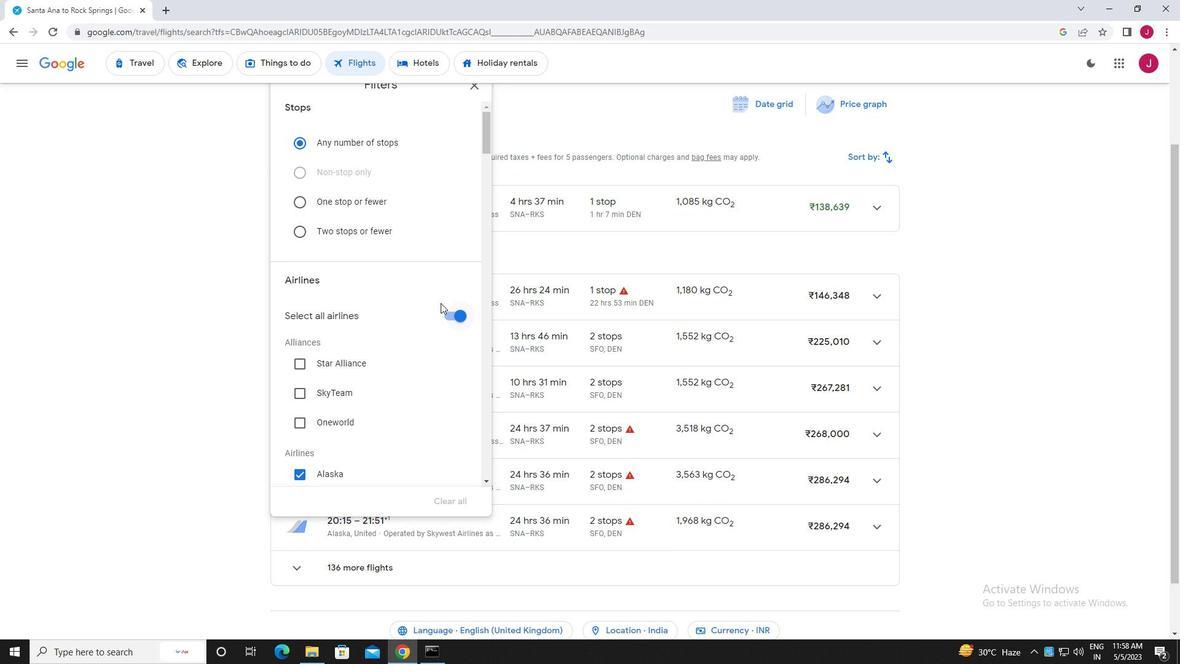 
Action: Mouse scrolled (423, 268) with delta (0, 0)
Screenshot: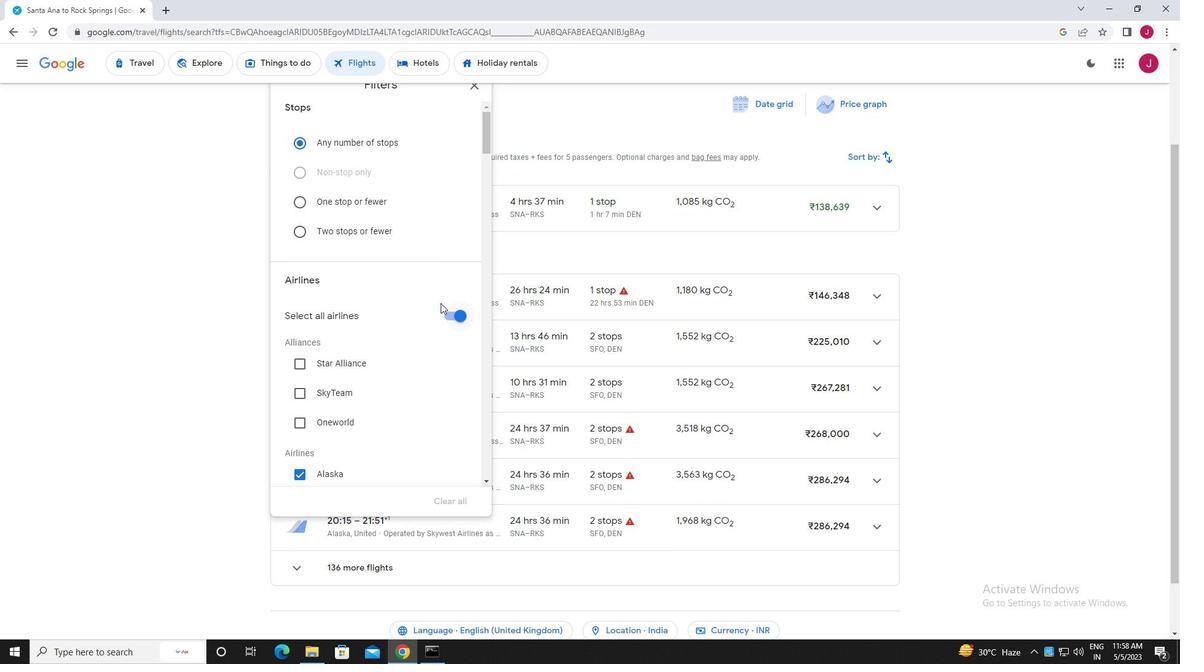 
Action: Mouse moved to (423, 269)
Screenshot: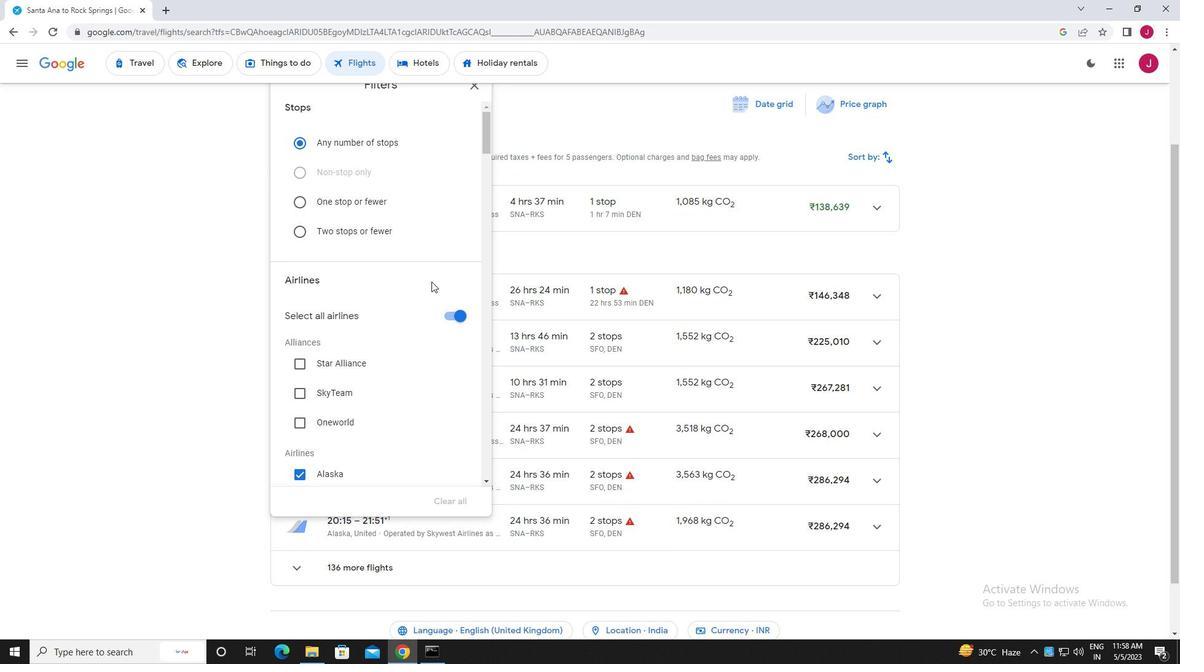 
Action: Mouse scrolled (423, 268) with delta (0, 0)
Screenshot: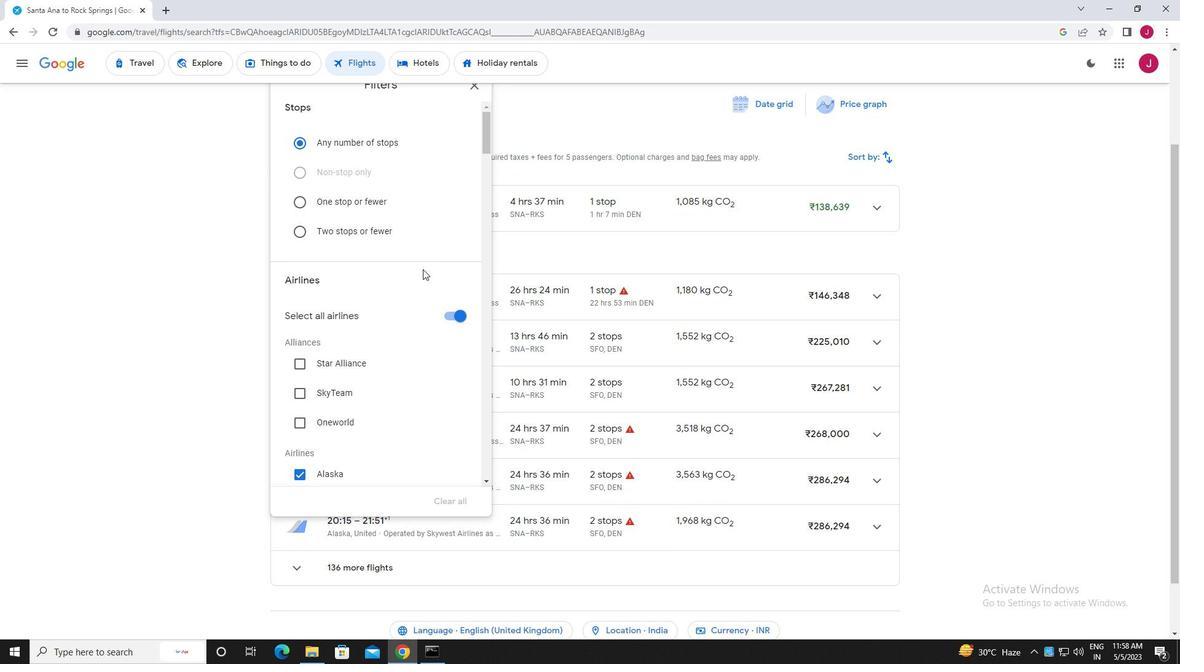 
Action: Mouse moved to (450, 191)
Screenshot: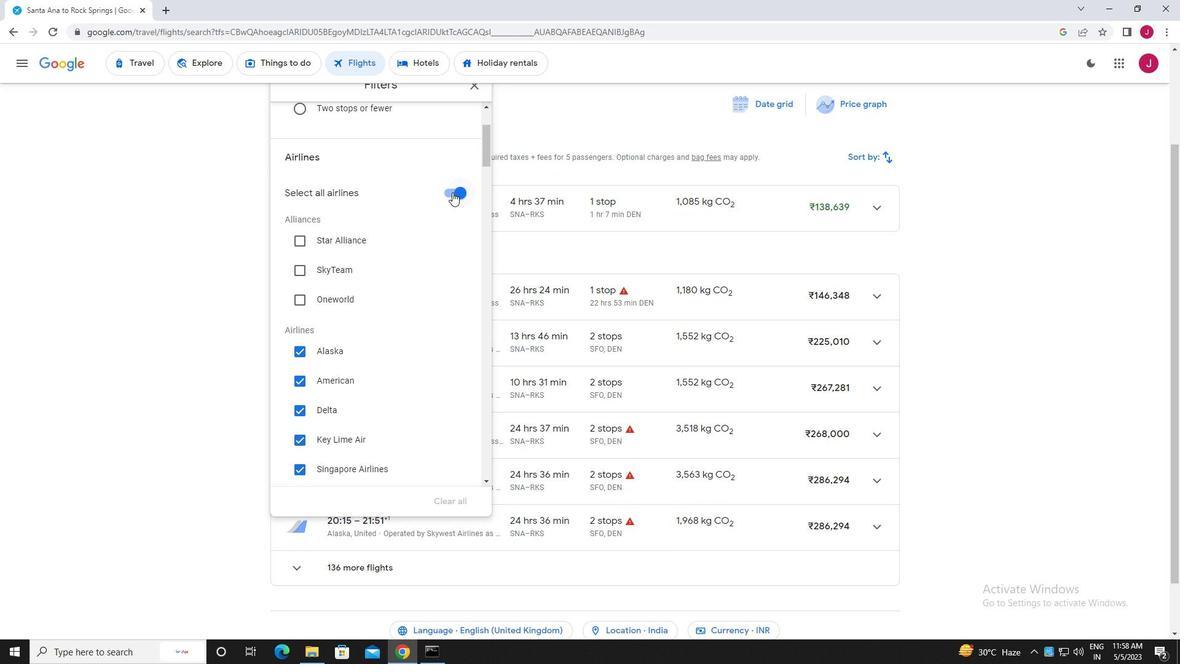 
Action: Mouse pressed left at (450, 191)
Screenshot: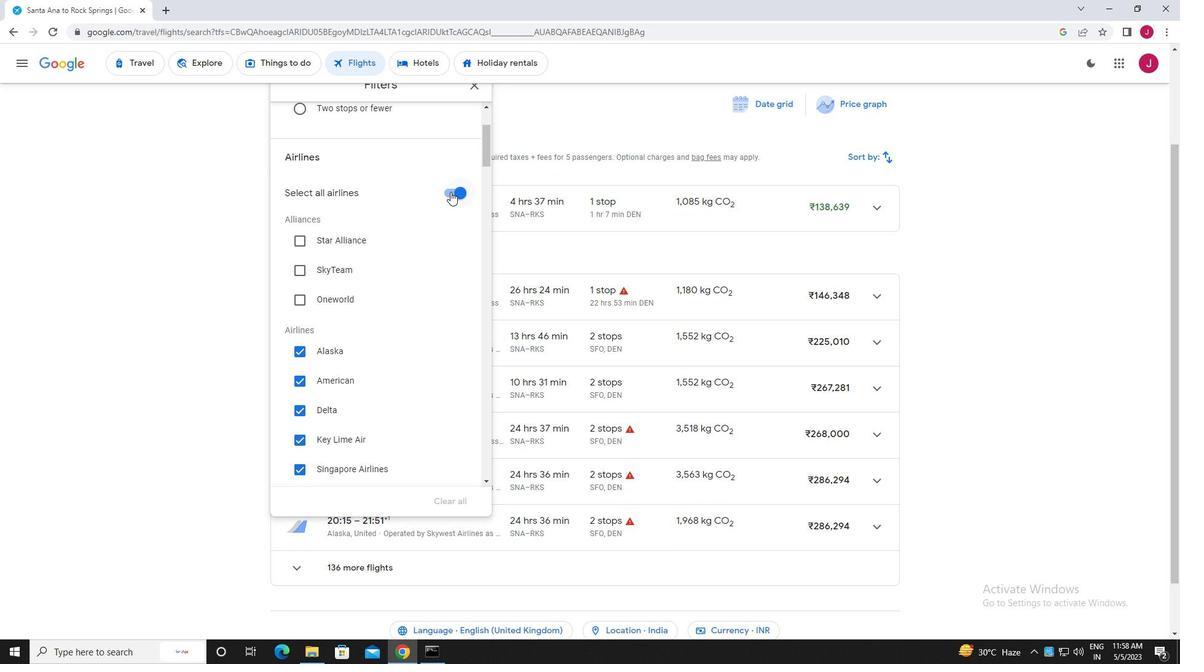 
Action: Mouse moved to (424, 205)
Screenshot: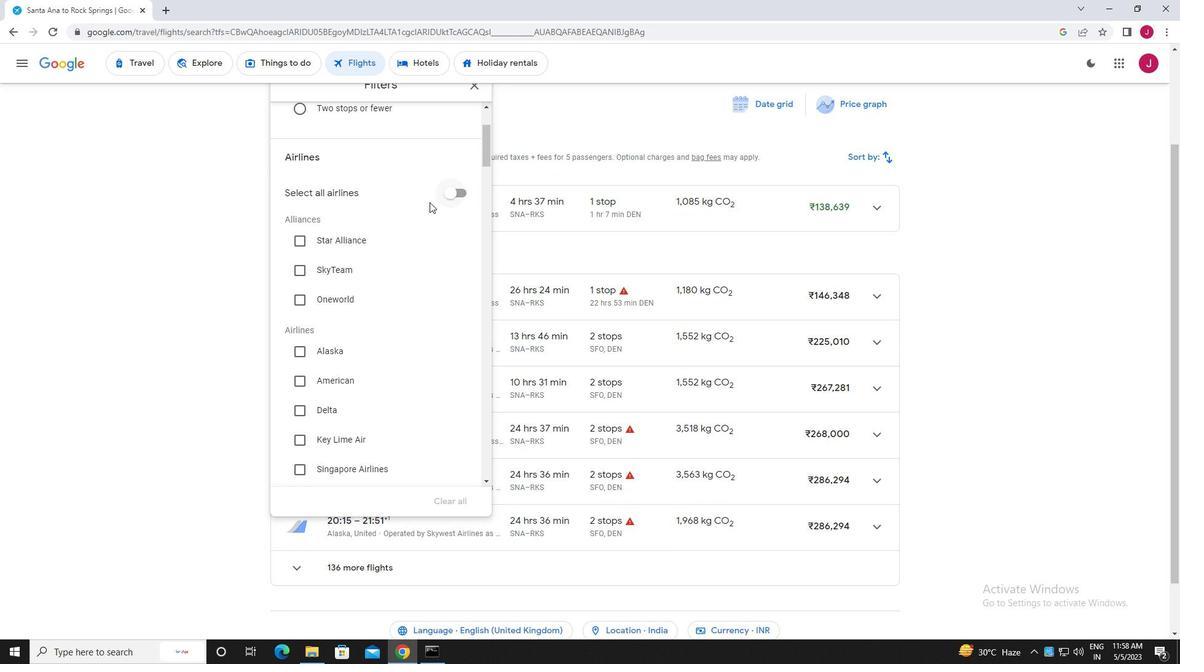 
Action: Mouse scrolled (424, 204) with delta (0, 0)
Screenshot: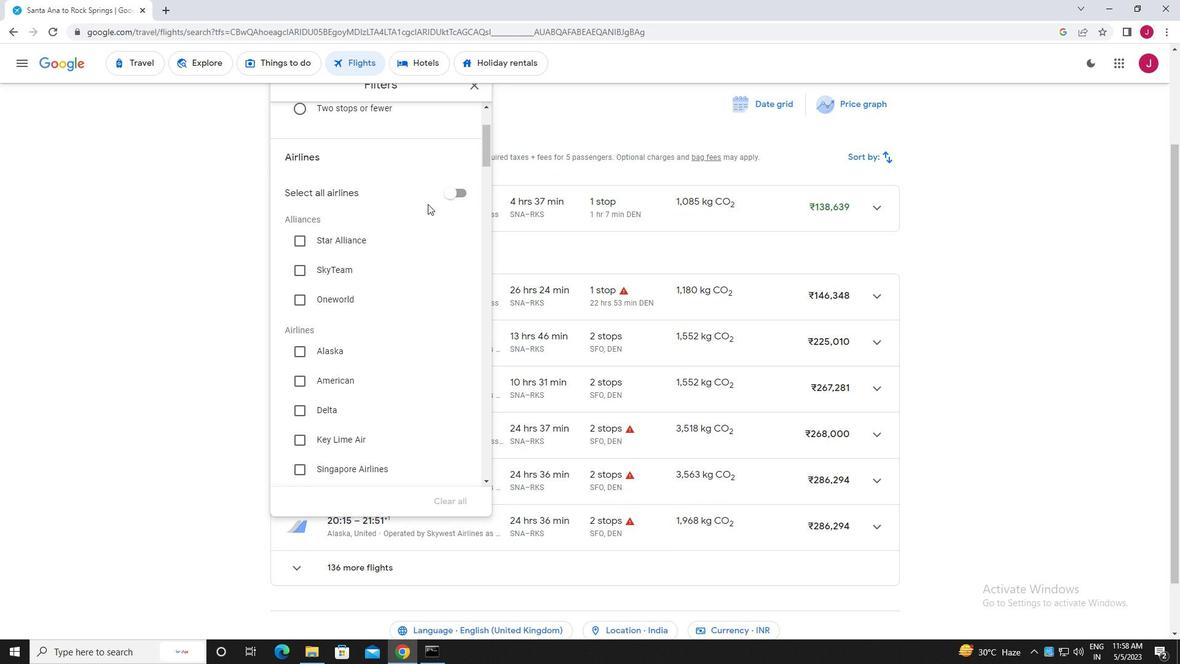 
Action: Mouse scrolled (424, 204) with delta (0, 0)
Screenshot: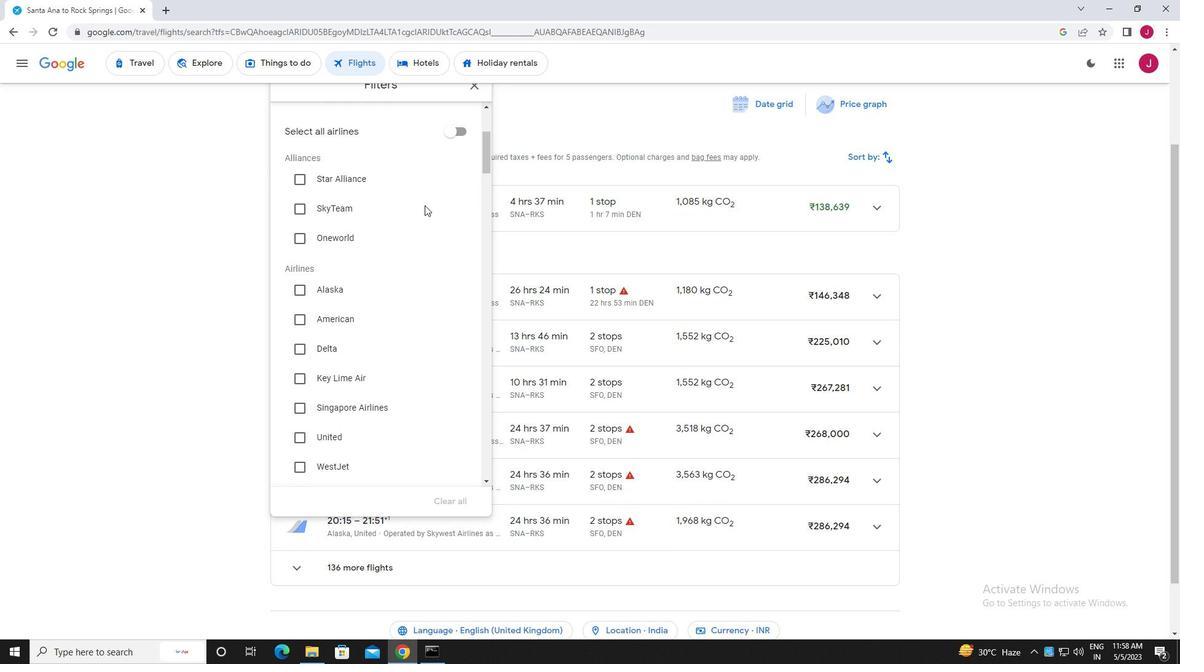 
Action: Mouse scrolled (424, 204) with delta (0, 0)
Screenshot: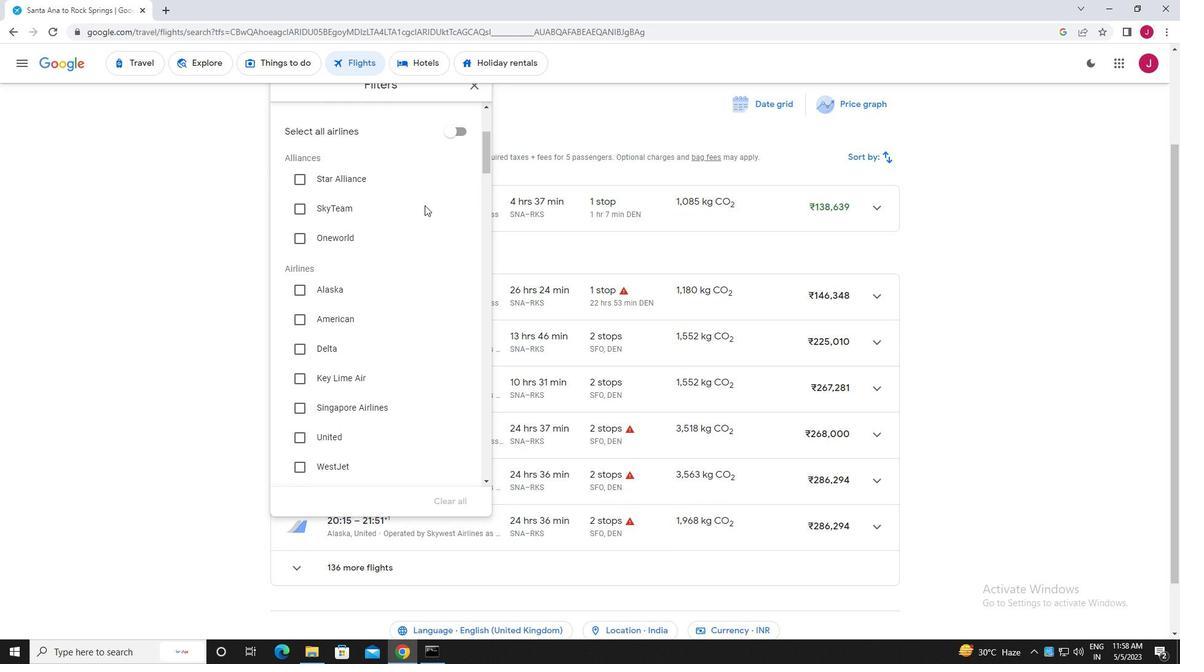 
Action: Mouse moved to (301, 341)
Screenshot: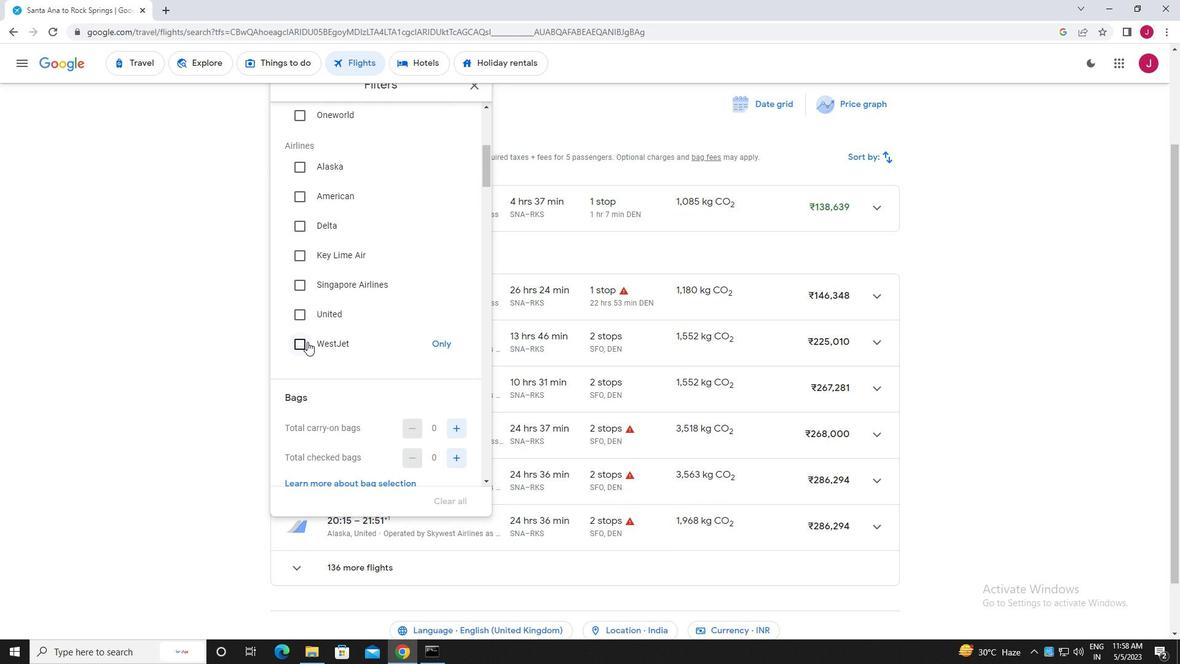 
Action: Mouse pressed left at (301, 341)
Screenshot: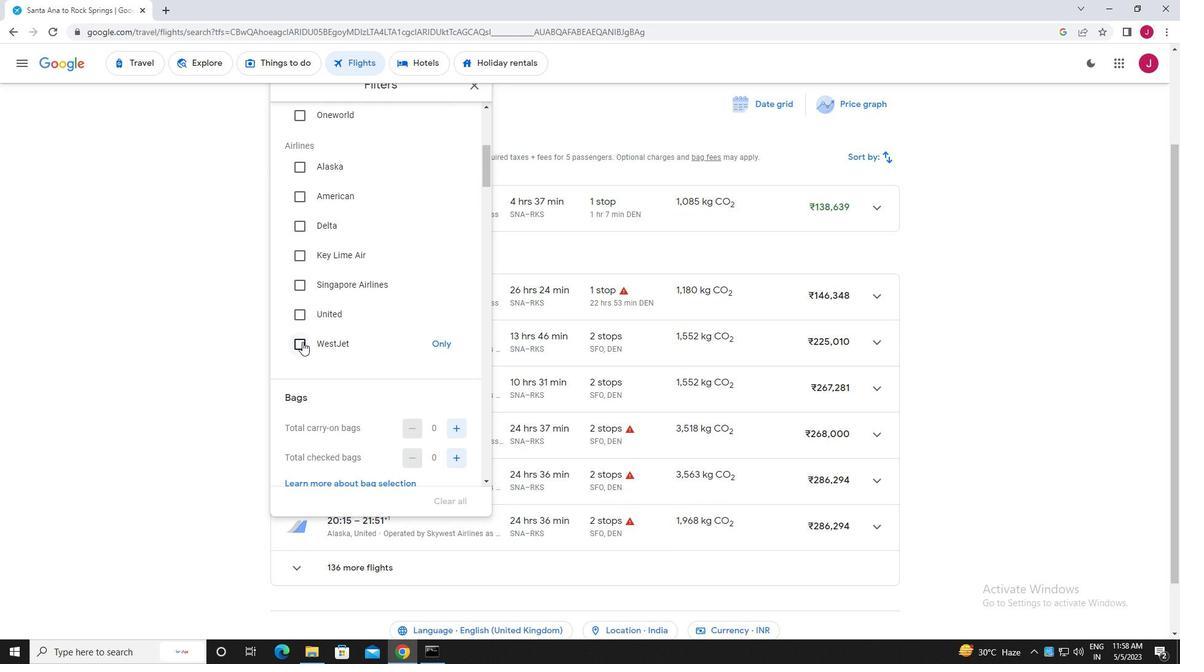 
Action: Mouse moved to (376, 314)
Screenshot: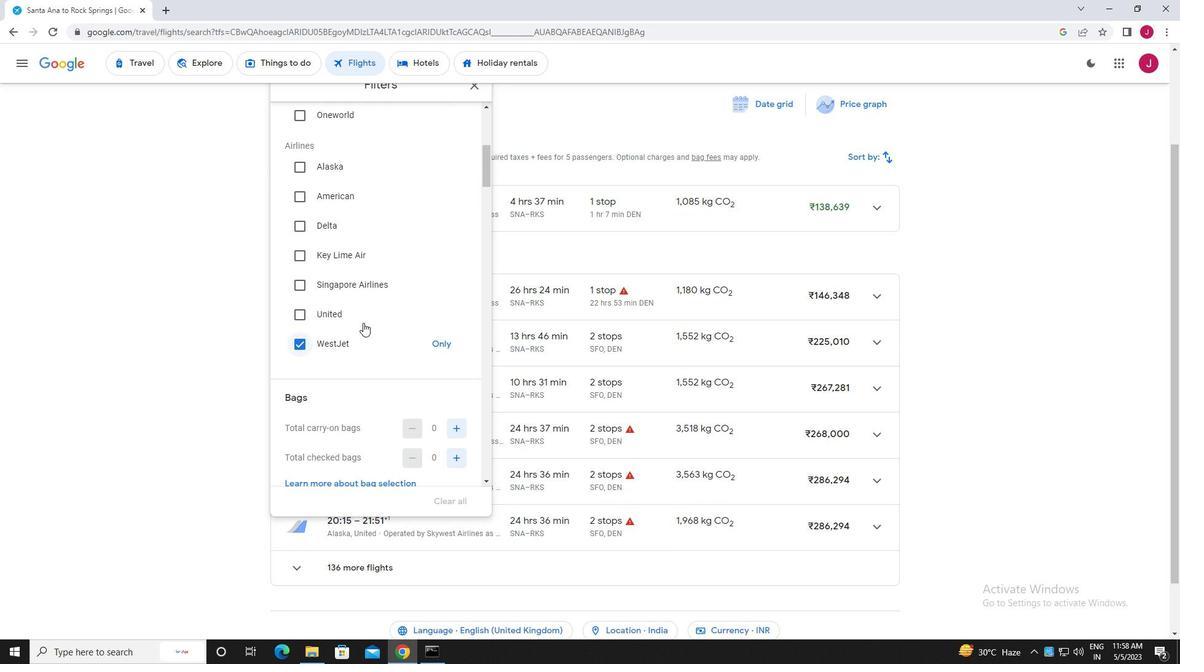 
Action: Mouse scrolled (376, 314) with delta (0, 0)
Screenshot: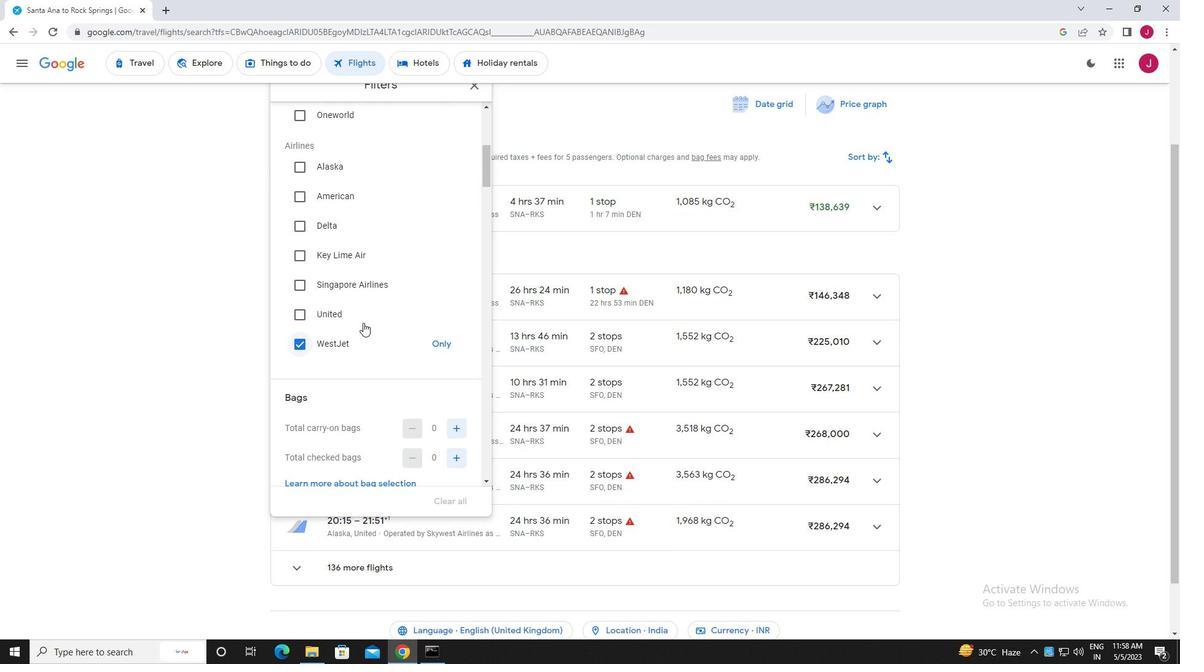 
Action: Mouse scrolled (376, 314) with delta (0, 0)
Screenshot: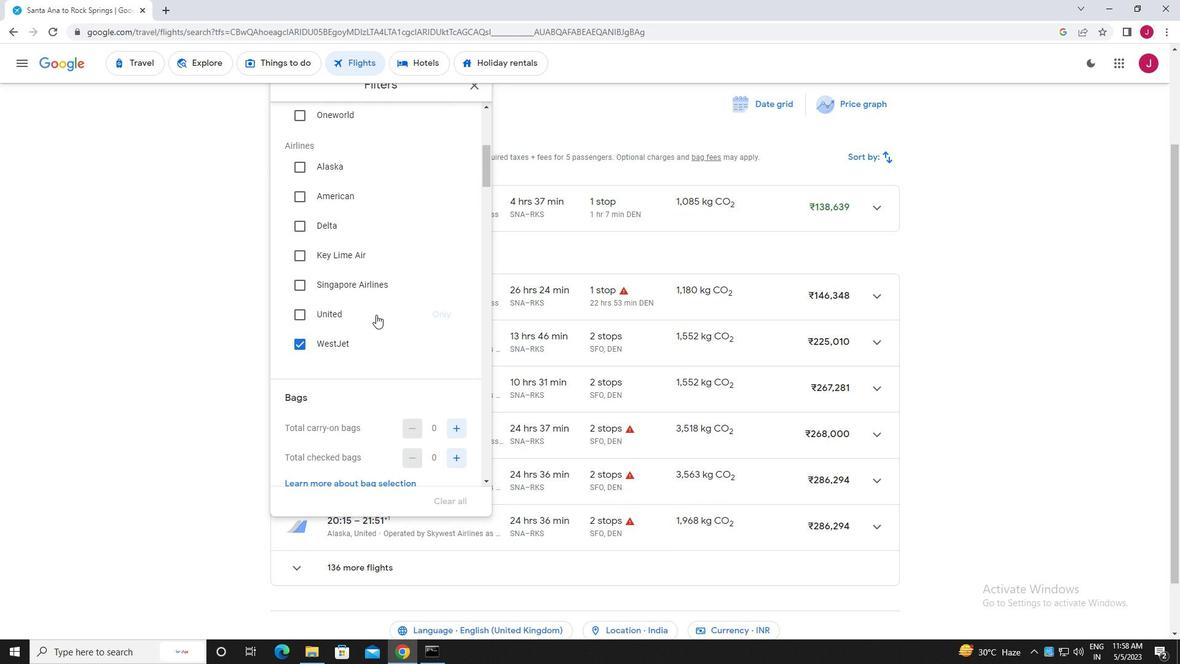 
Action: Mouse scrolled (376, 314) with delta (0, 0)
Screenshot: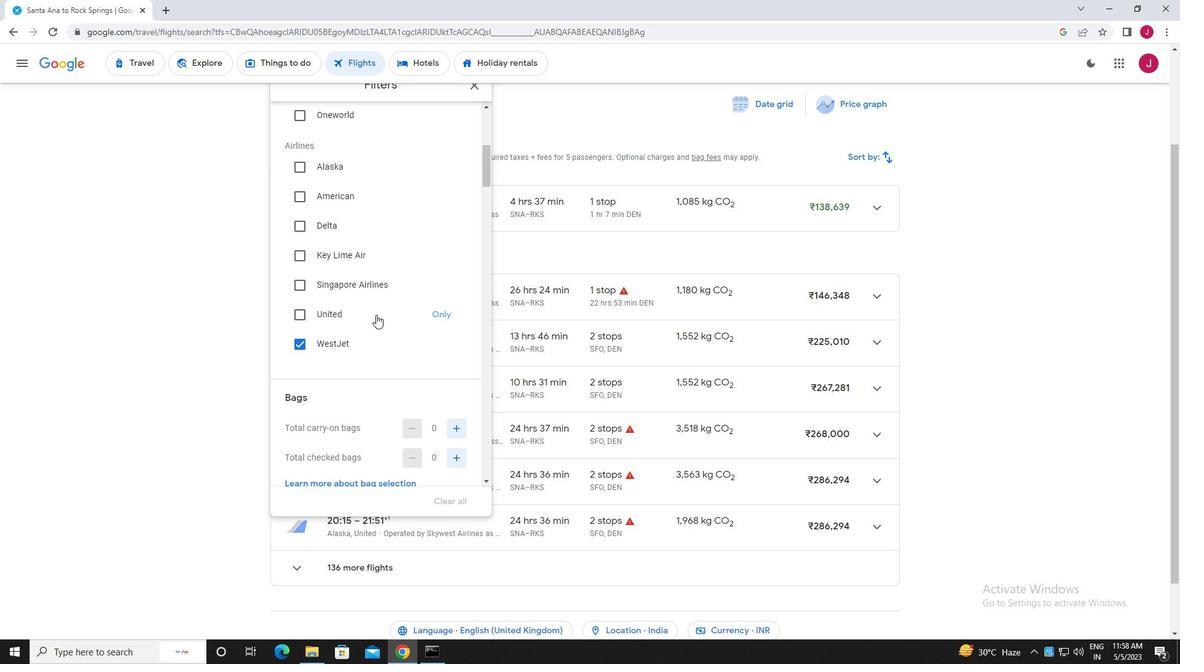 
Action: Mouse scrolled (376, 314) with delta (0, 0)
Screenshot: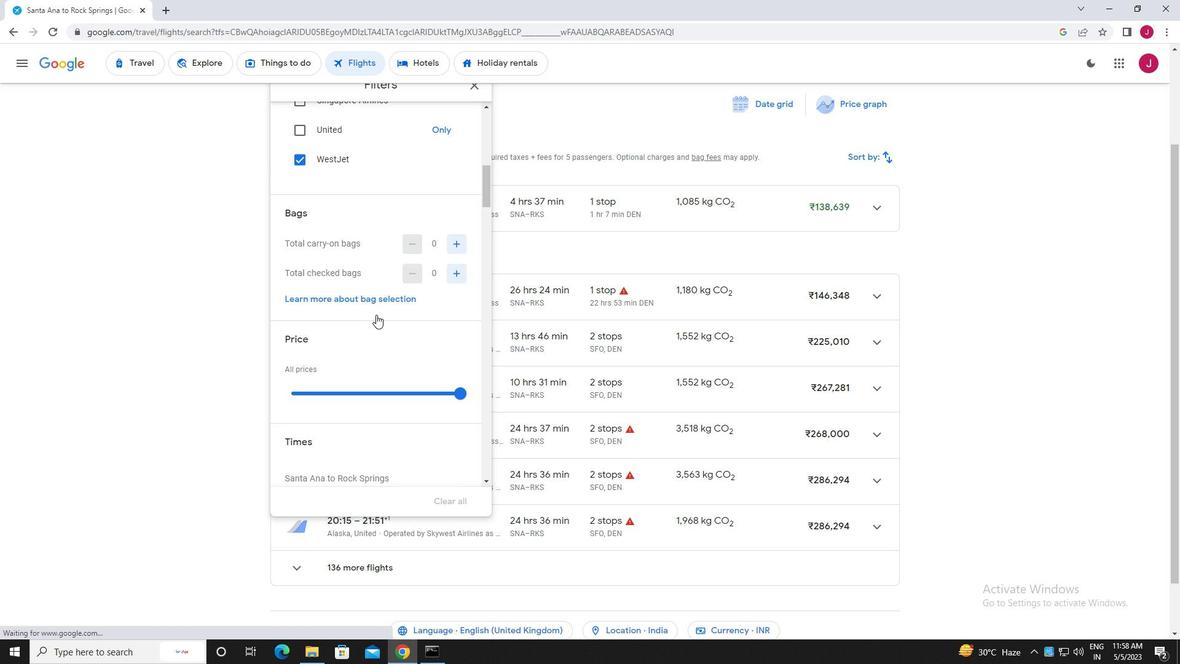 
Action: Mouse moved to (383, 303)
Screenshot: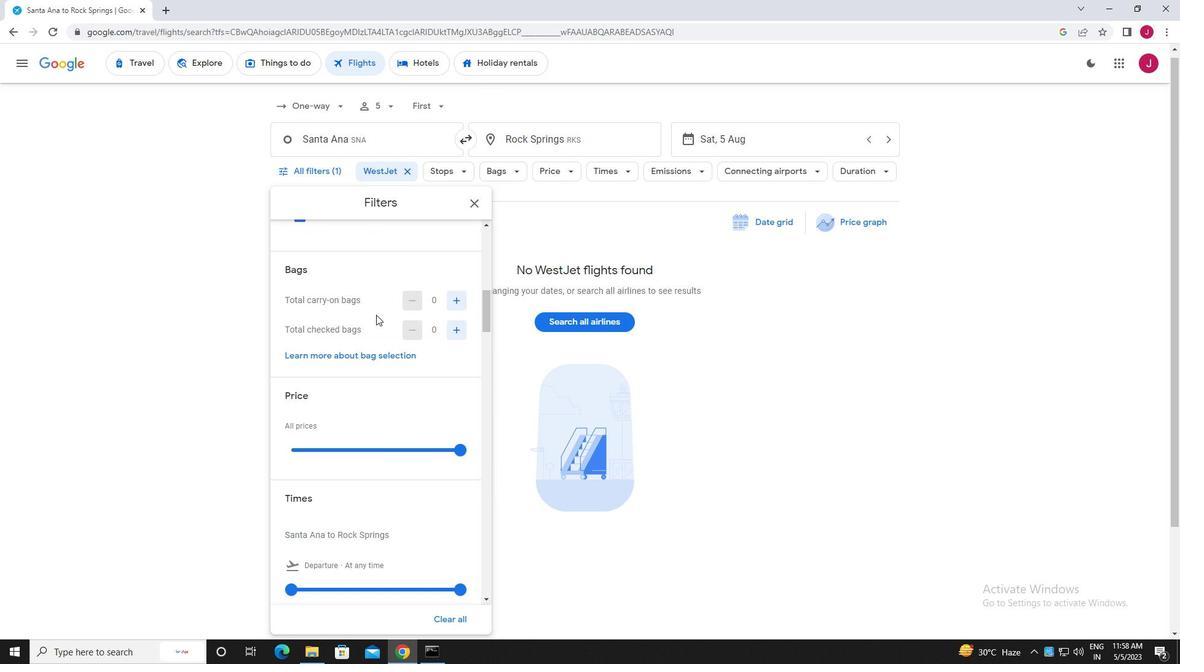 
Action: Mouse scrolled (383, 302) with delta (0, 0)
Screenshot: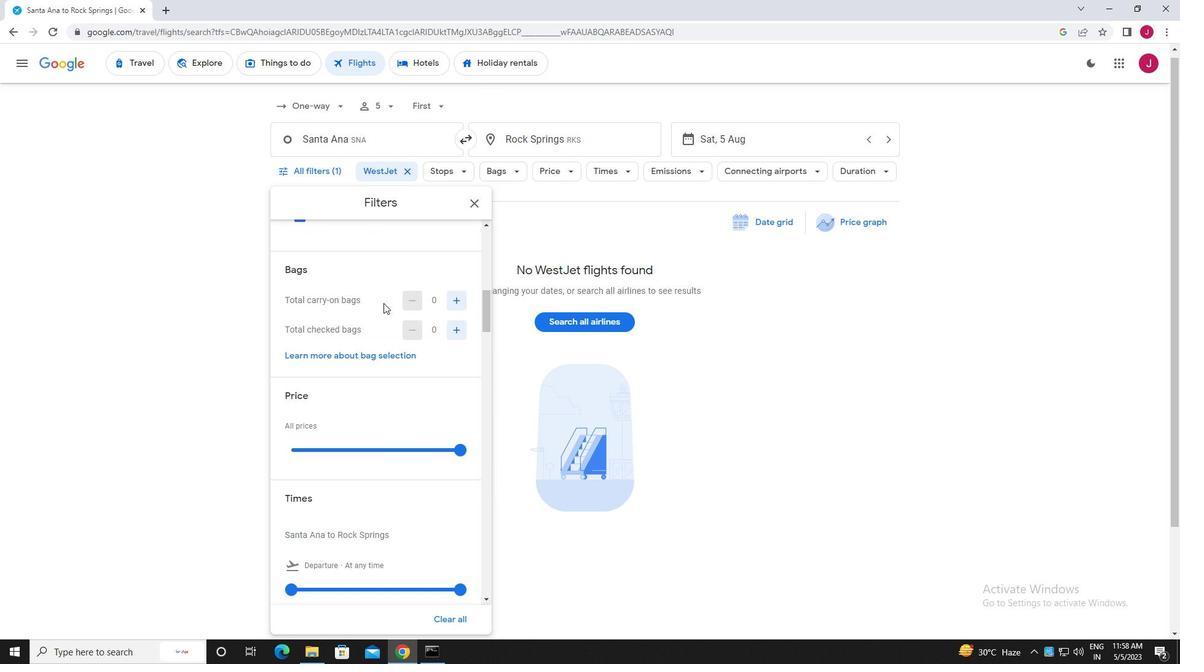
Action: Mouse moved to (457, 270)
Screenshot: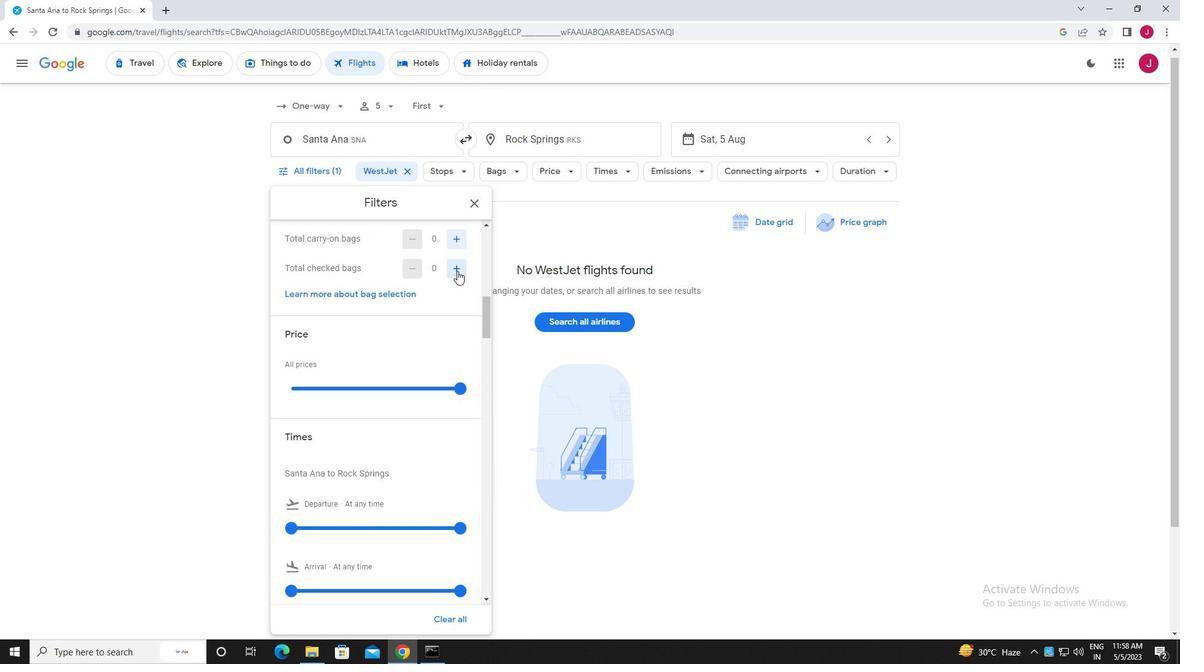 
Action: Mouse pressed left at (457, 270)
Screenshot: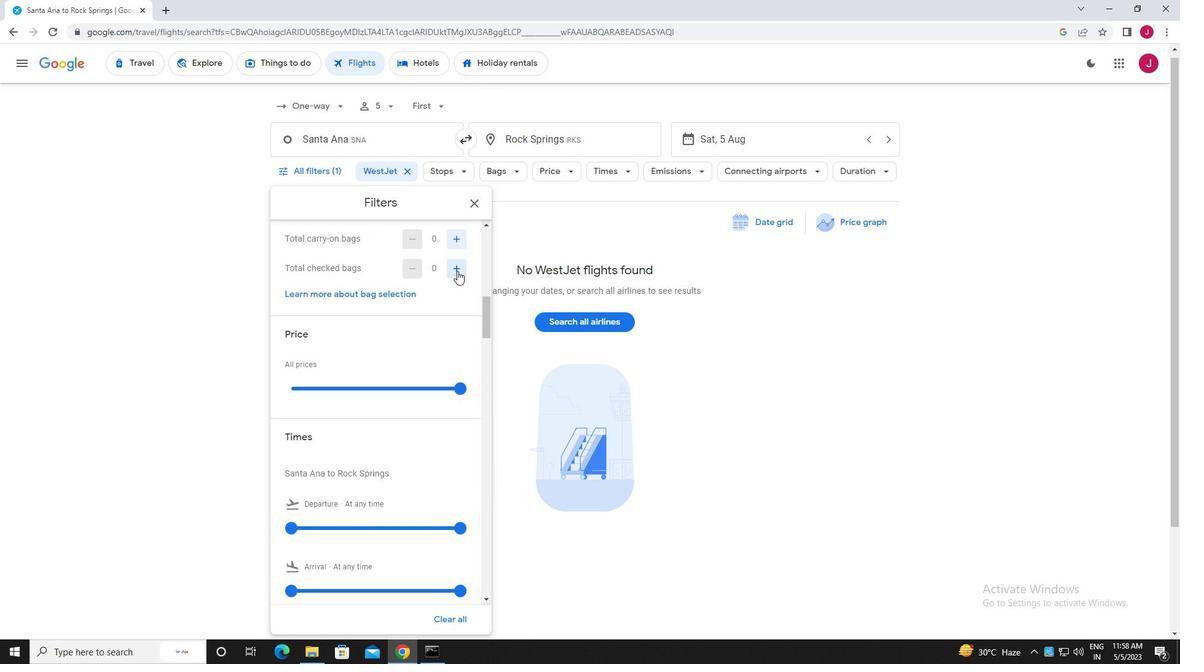 
Action: Mouse moved to (419, 274)
Screenshot: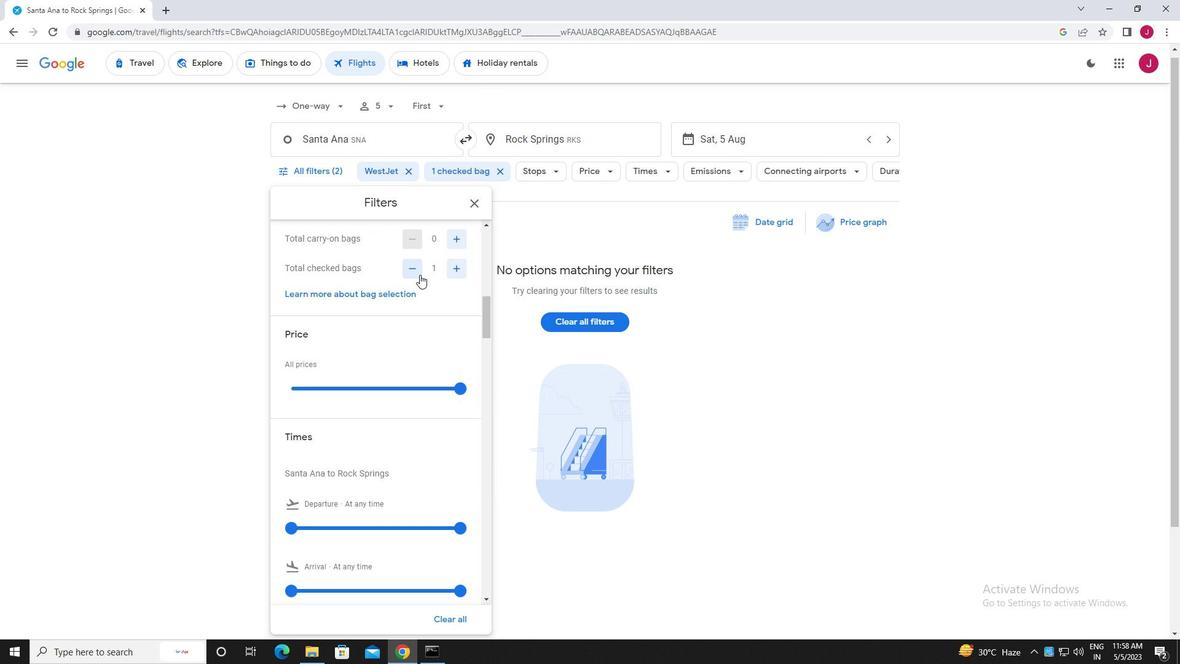 
Action: Mouse scrolled (419, 274) with delta (0, 0)
Screenshot: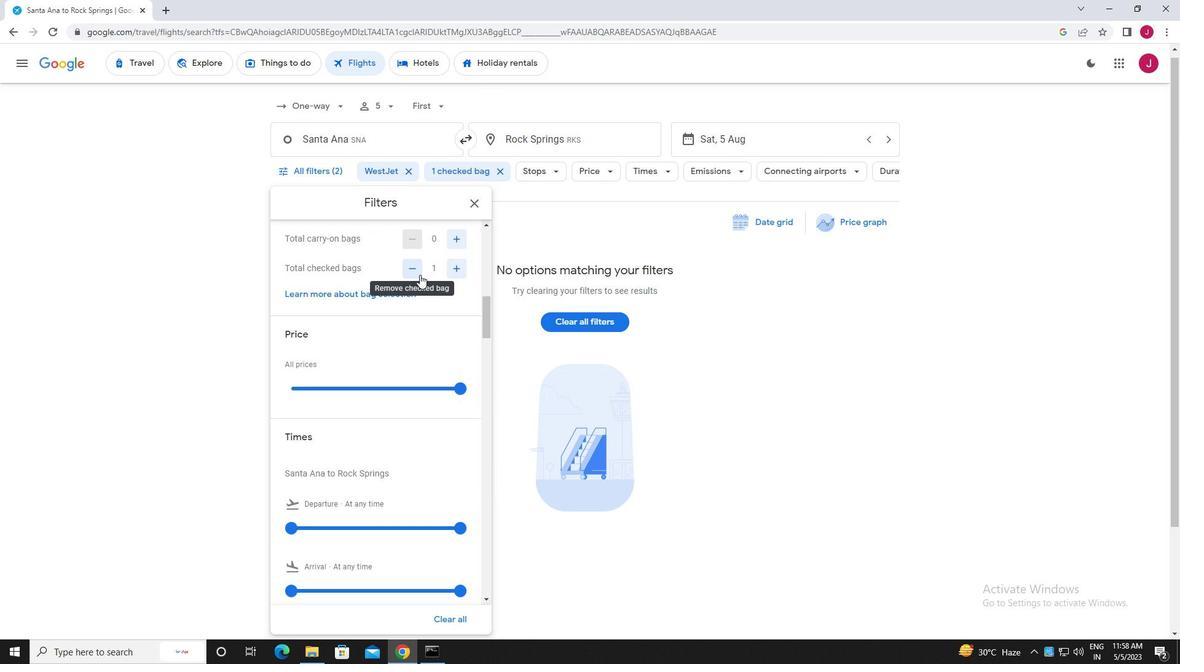 
Action: Mouse moved to (458, 324)
Screenshot: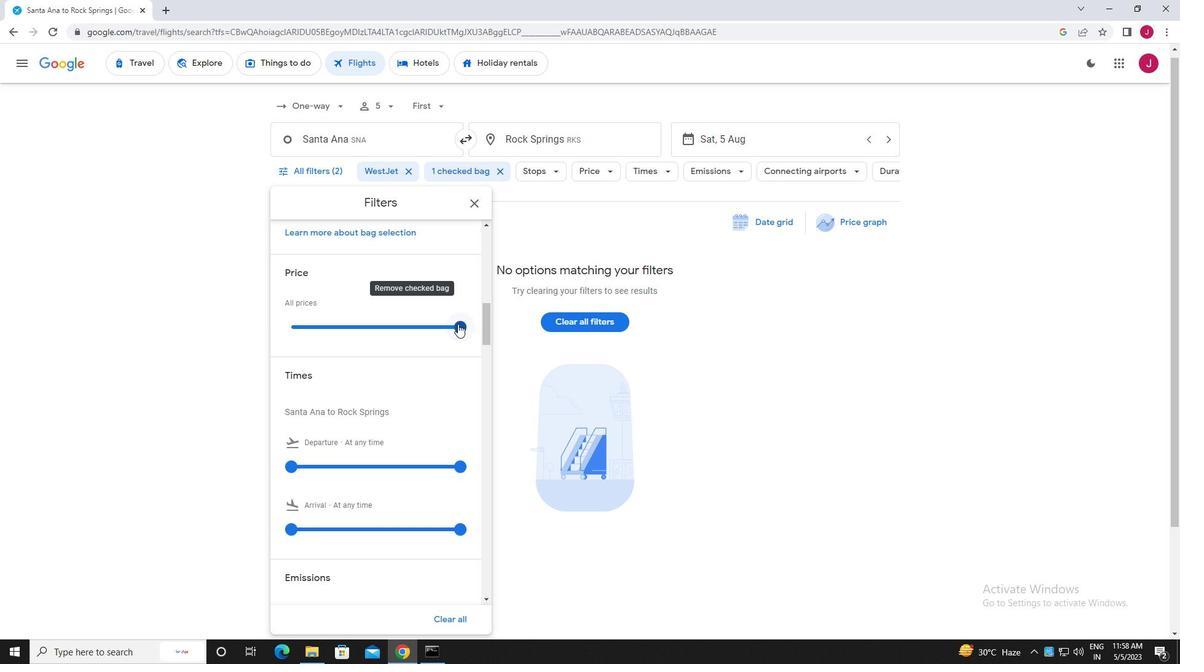 
Action: Mouse pressed left at (458, 324)
Screenshot: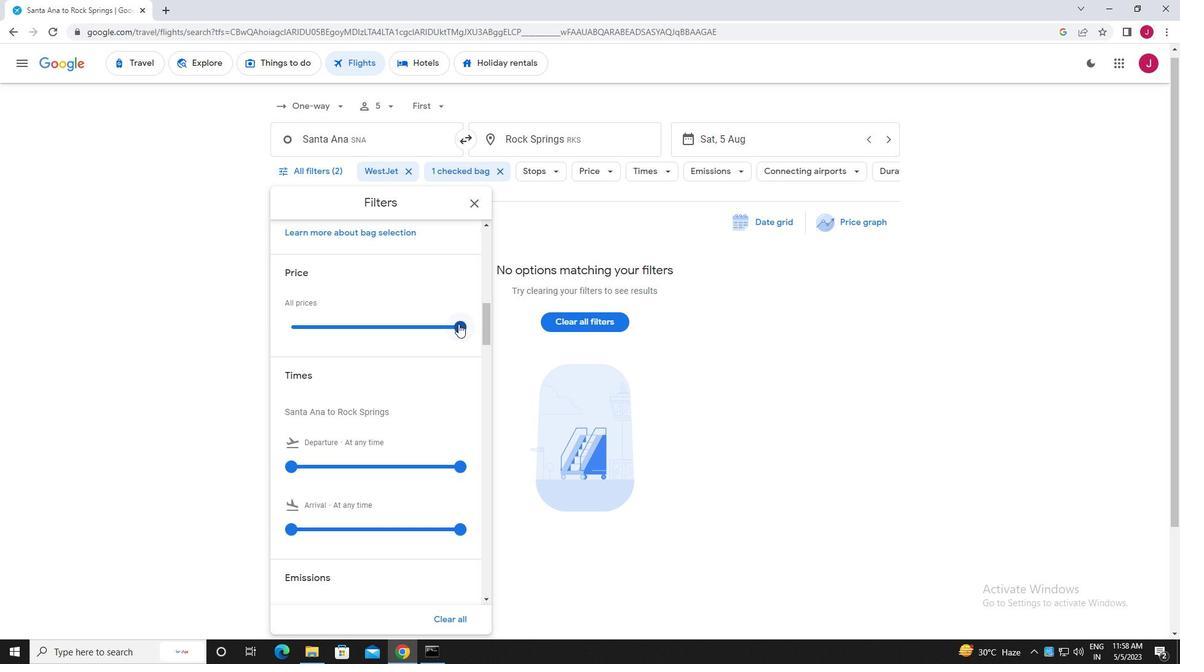 
Action: Mouse moved to (319, 331)
Screenshot: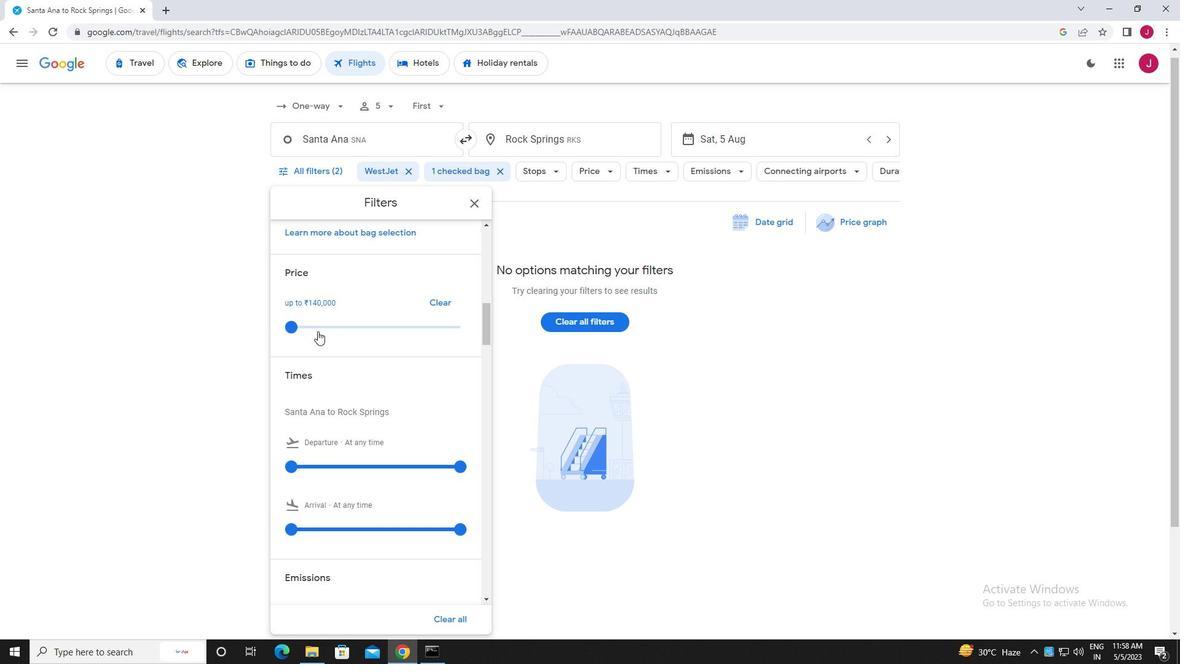 
Action: Mouse scrolled (319, 330) with delta (0, 0)
Screenshot: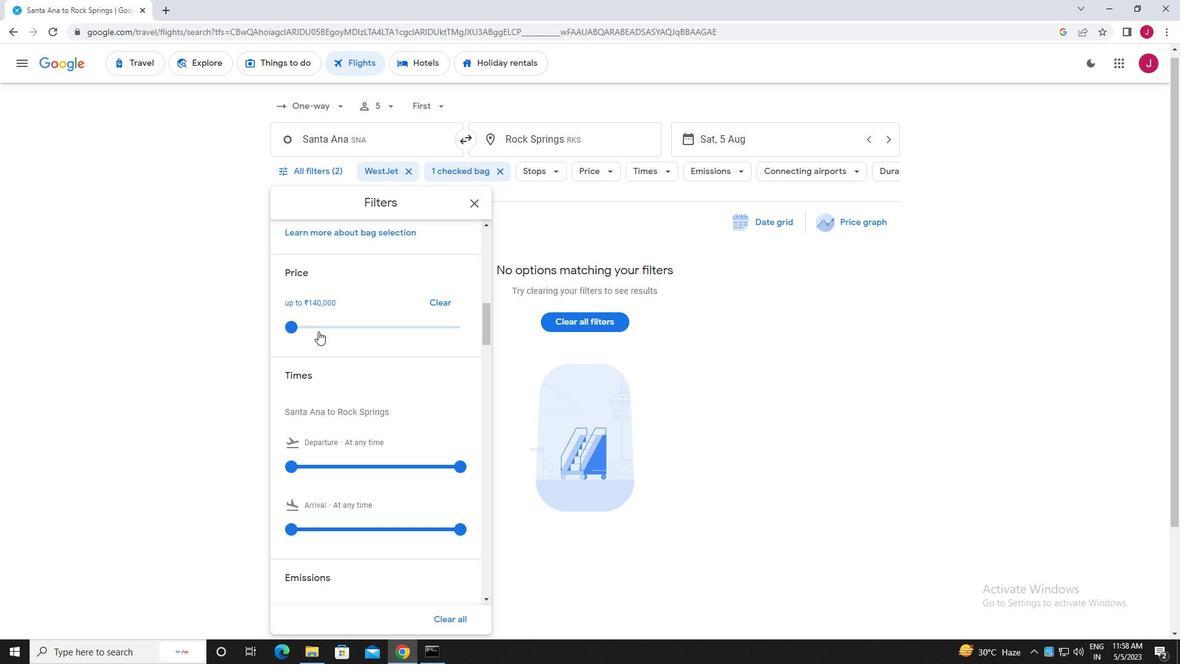 
Action: Mouse moved to (319, 331)
Screenshot: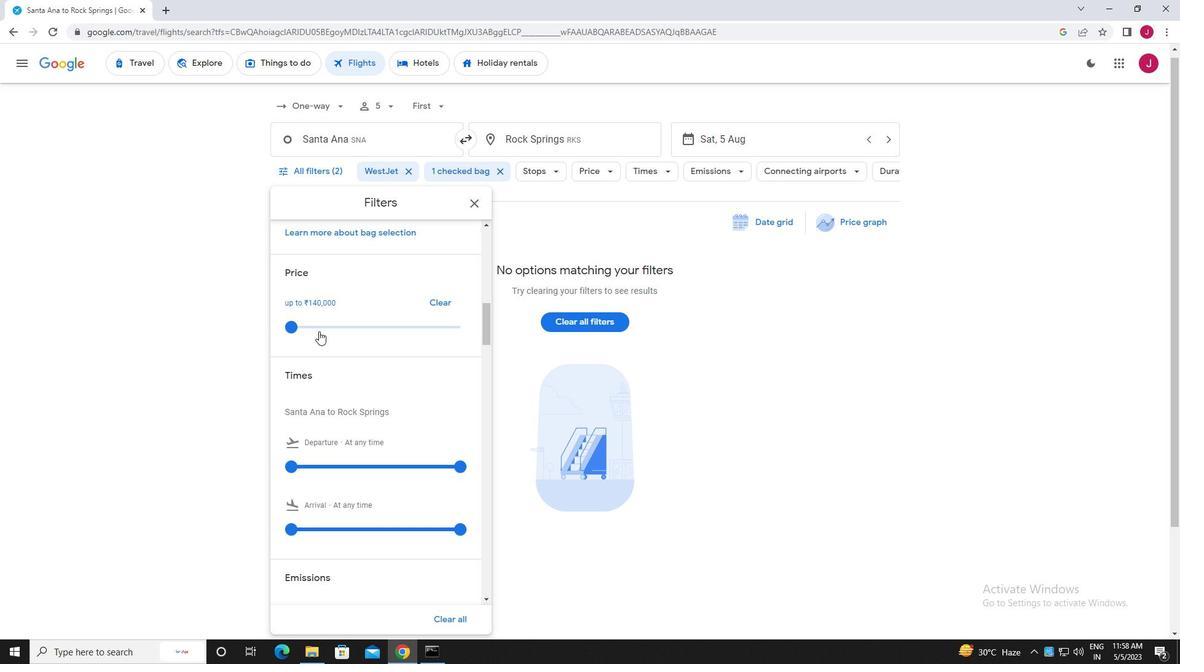 
Action: Mouse scrolled (319, 330) with delta (0, 0)
Screenshot: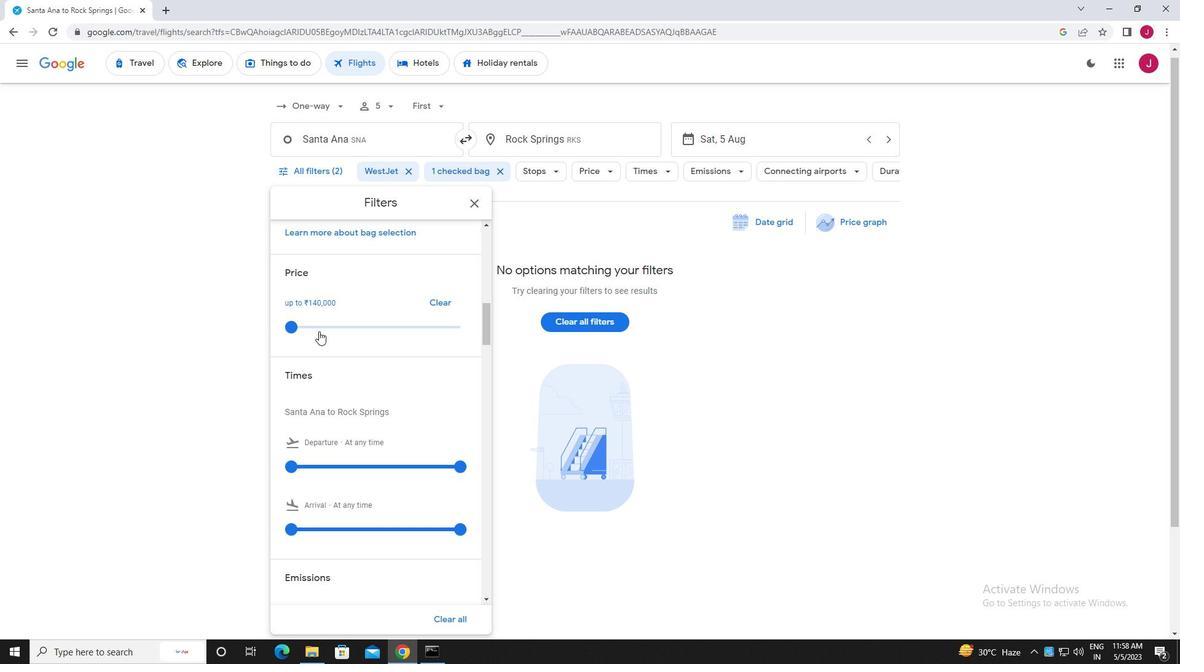 
Action: Mouse moved to (293, 340)
Screenshot: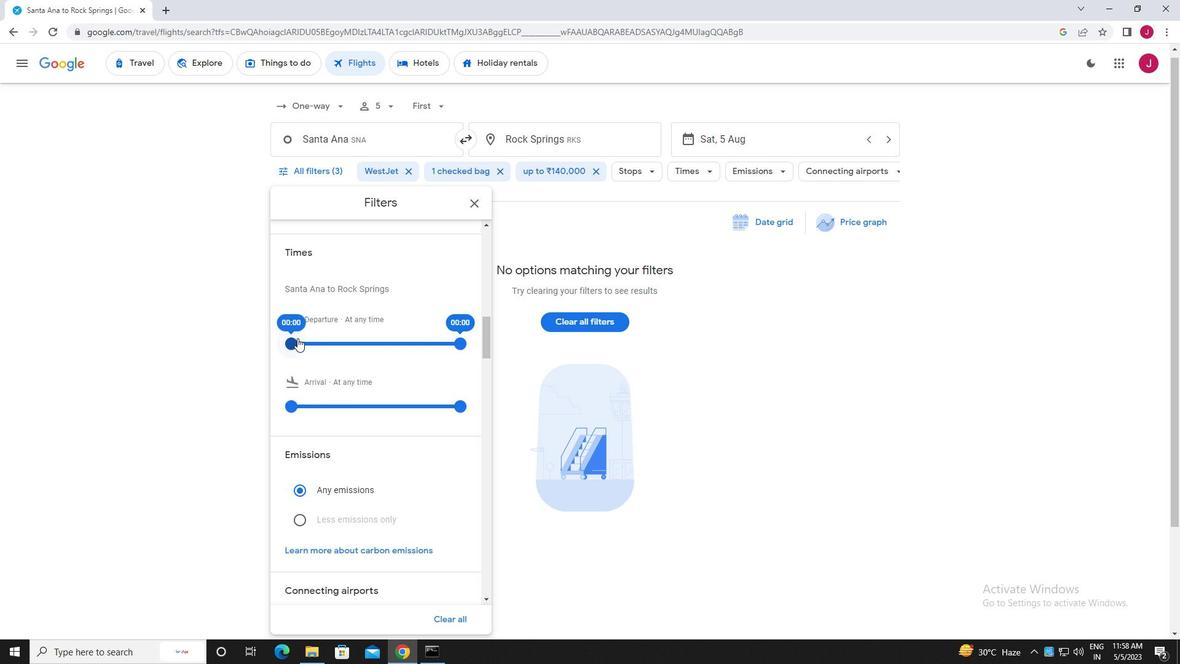 
Action: Mouse pressed left at (293, 340)
Screenshot: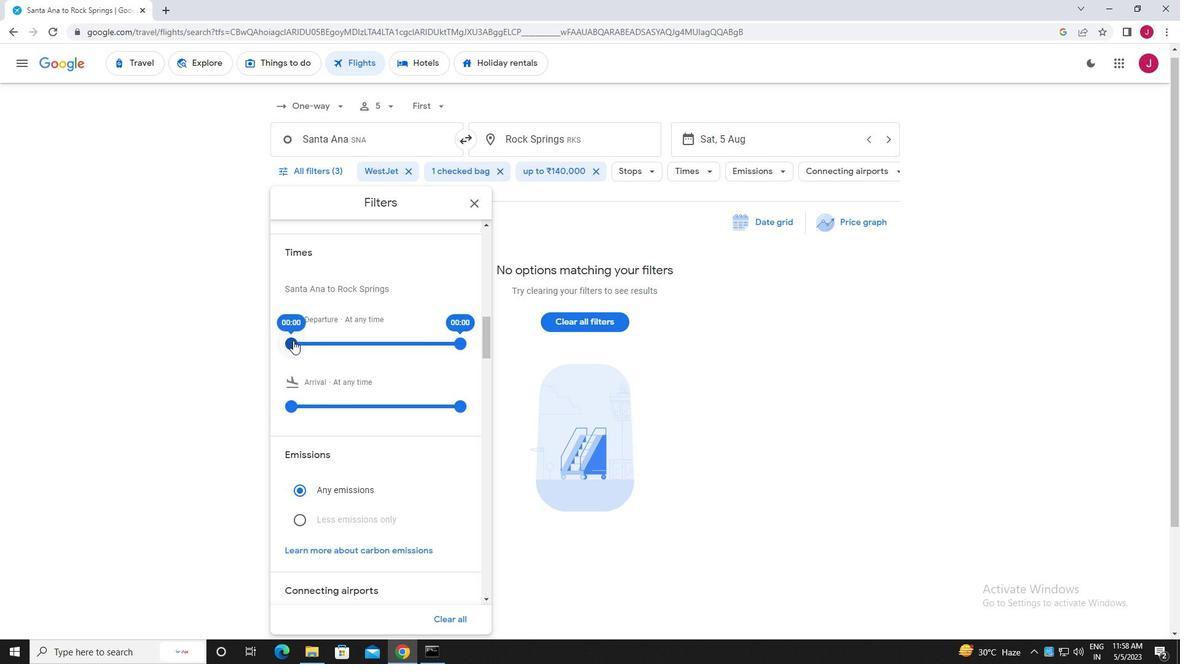 
Action: Mouse moved to (458, 343)
Screenshot: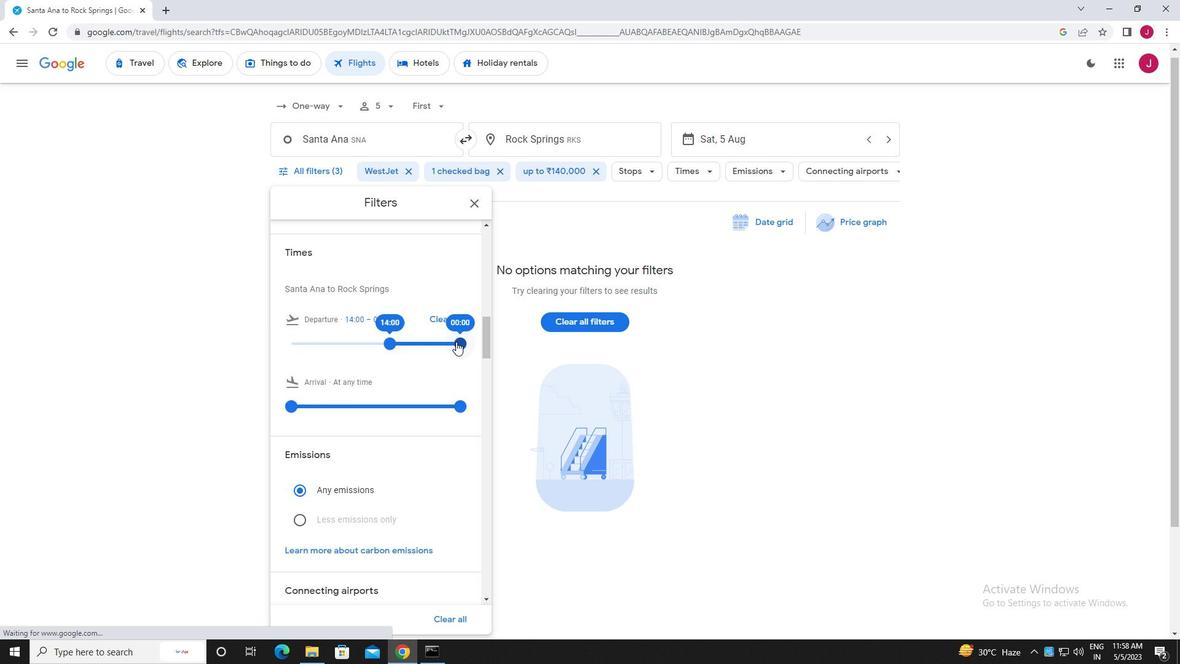
Action: Mouse pressed left at (458, 343)
Screenshot: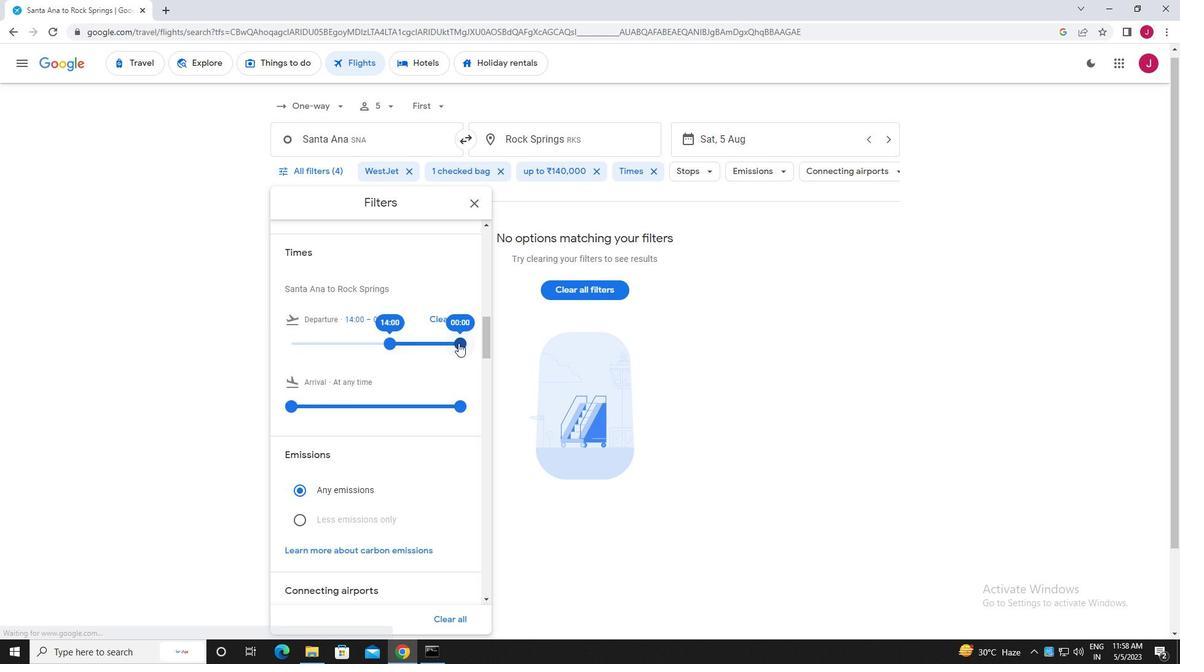 
Action: Mouse moved to (477, 202)
Screenshot: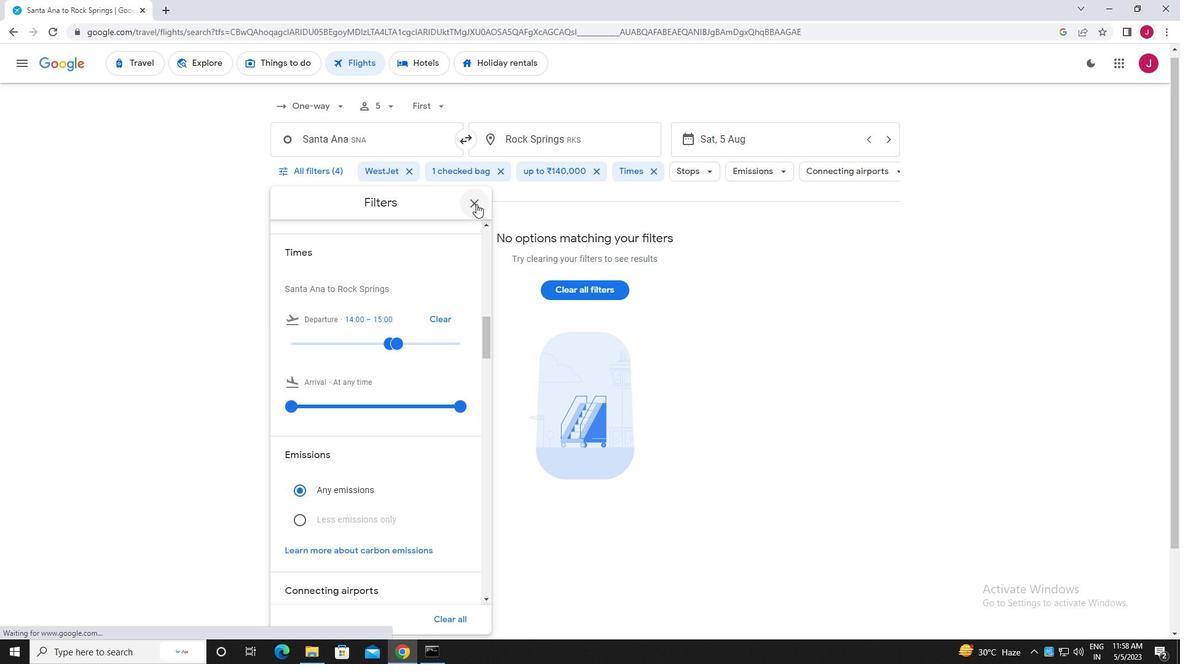 
Action: Mouse pressed left at (477, 202)
Screenshot: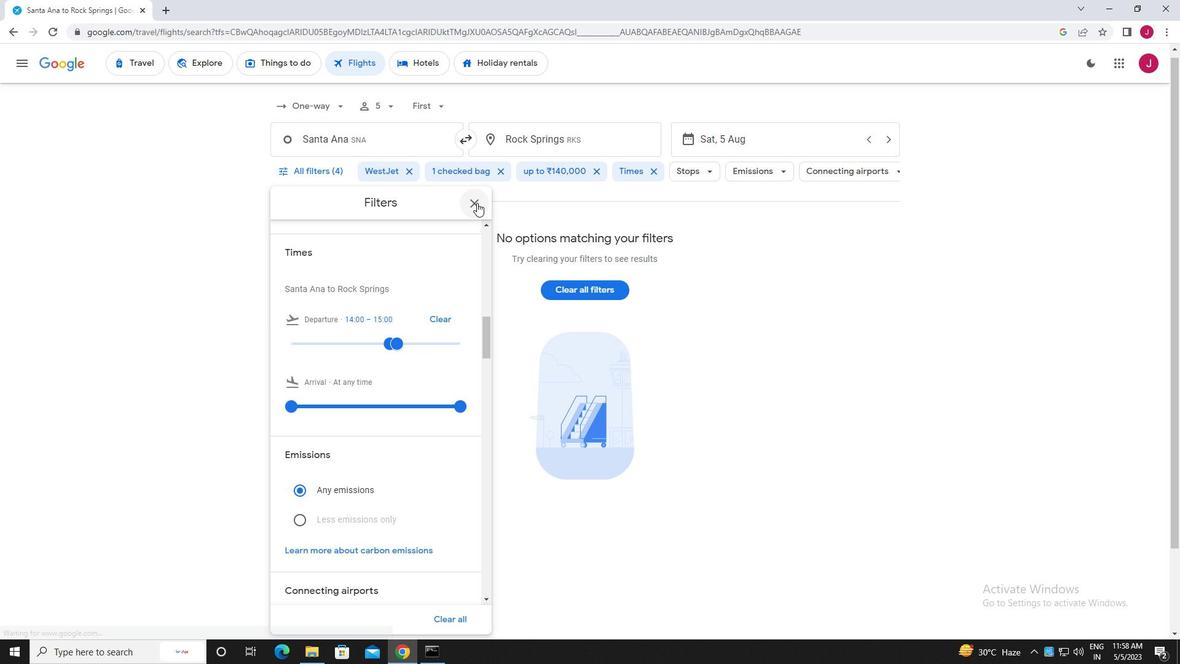 
Action: Mouse moved to (479, 202)
Screenshot: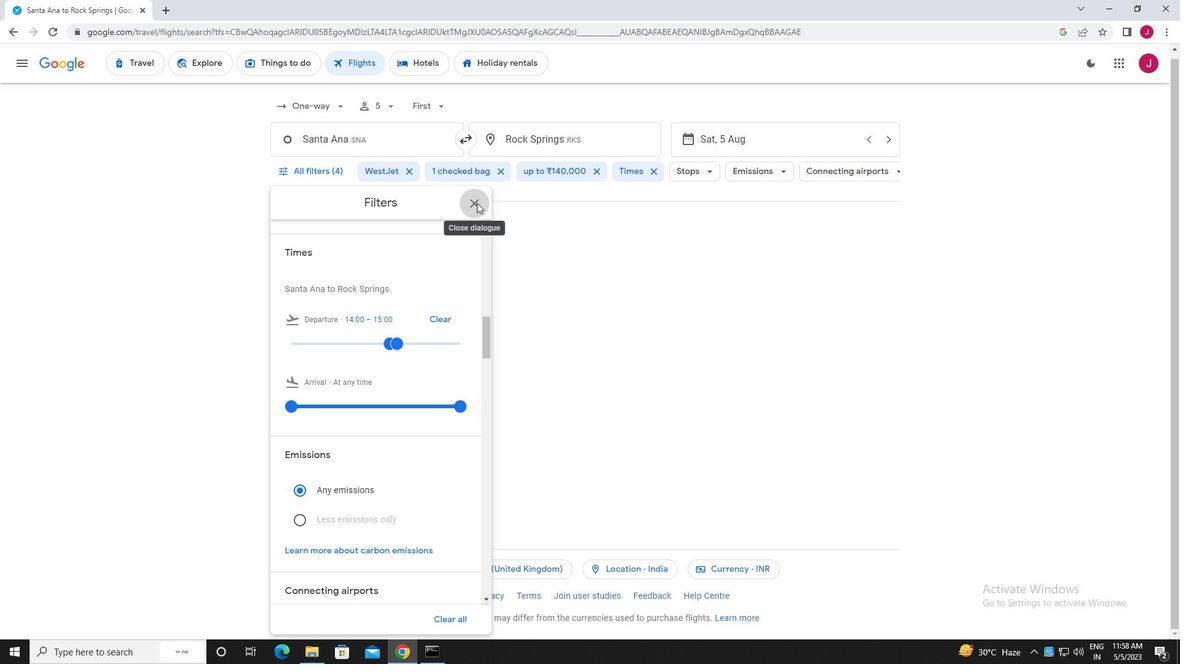
